 Task: Look for space in Blansko, Czech Republic from 3rd August, 2023 to 7th August, 2023 for 2 adults in price range Rs.4000 to Rs.9000. Place can be private room with 1  bedroom having 1 bed and 1 bathroom. Property type can be house, flat, guest house, hotel. Booking option can be shelf check-in. Required host language is English.
Action: Mouse moved to (386, 74)
Screenshot: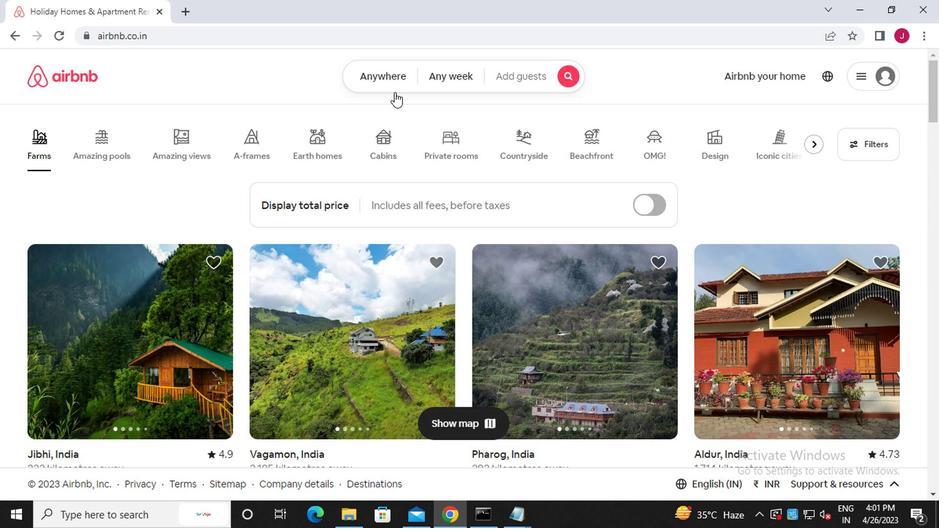 
Action: Mouse pressed left at (386, 74)
Screenshot: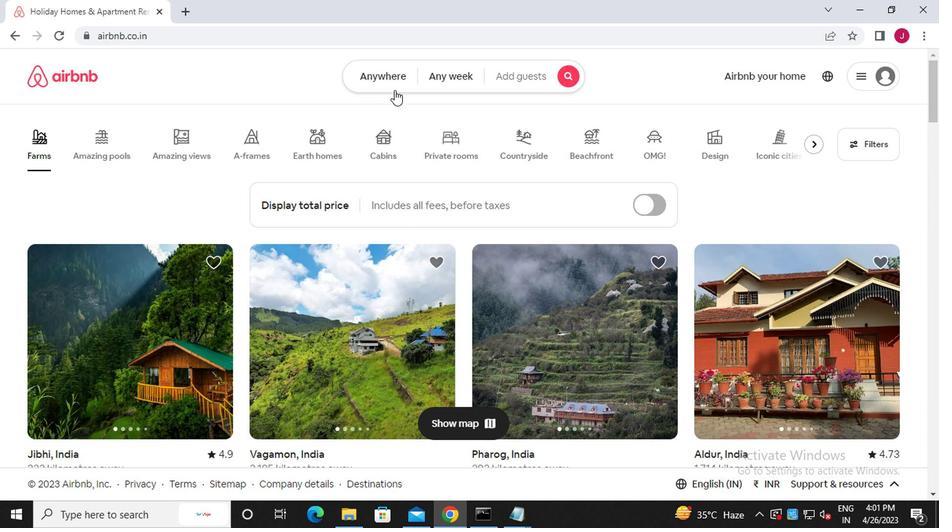 
Action: Mouse moved to (229, 135)
Screenshot: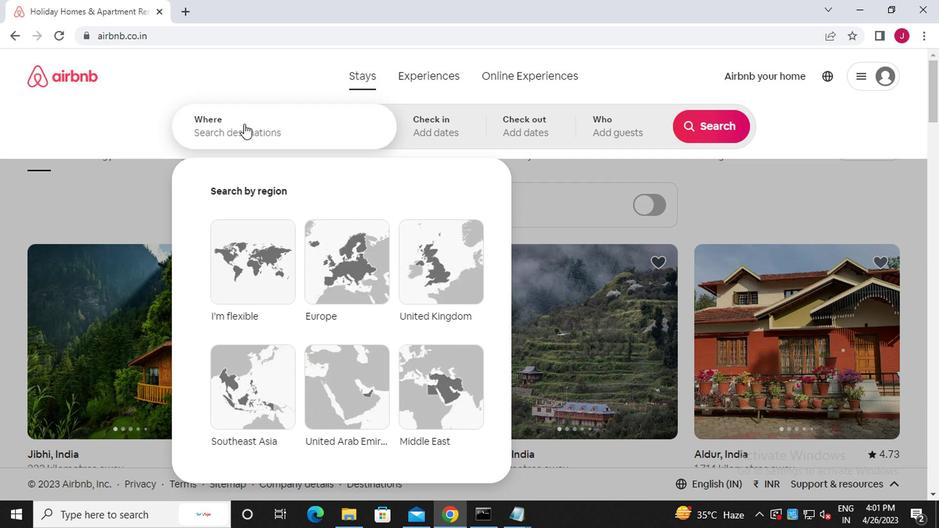 
Action: Mouse pressed left at (229, 135)
Screenshot: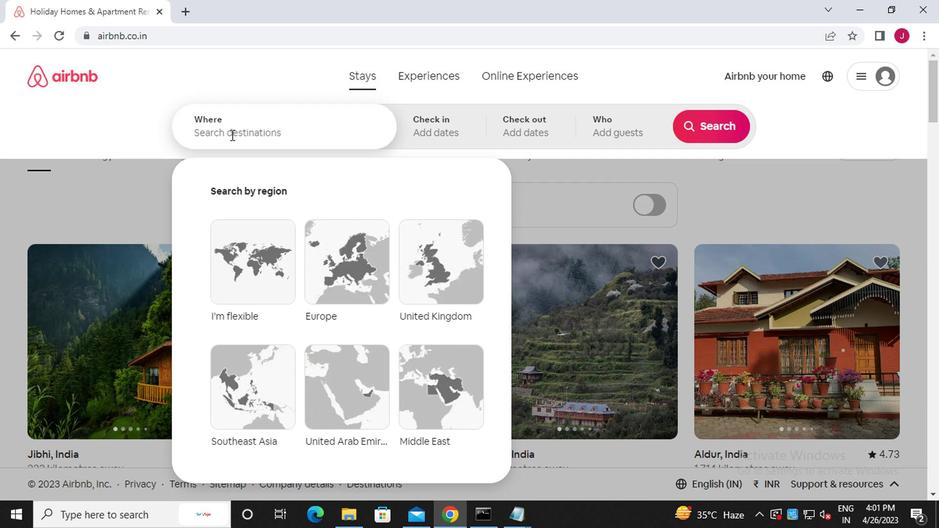 
Action: Mouse moved to (233, 135)
Screenshot: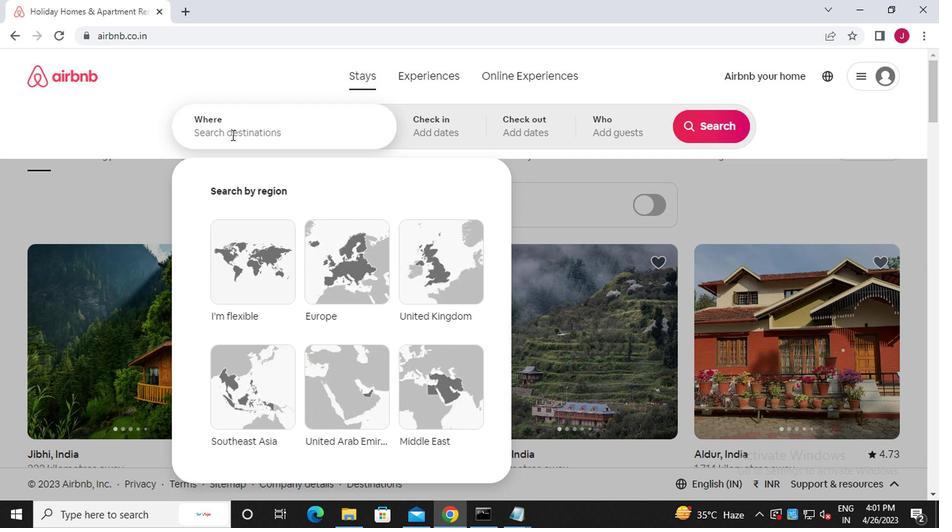 
Action: Key pressed b<Key.caps_lock>lansko,<Key.caps_lock>c<Key.caps_lock>zr<Key.backspace>ech<Key.space><Key.caps_lock>r<Key.caps_lock>epubliv<Key.backspace>c
Screenshot: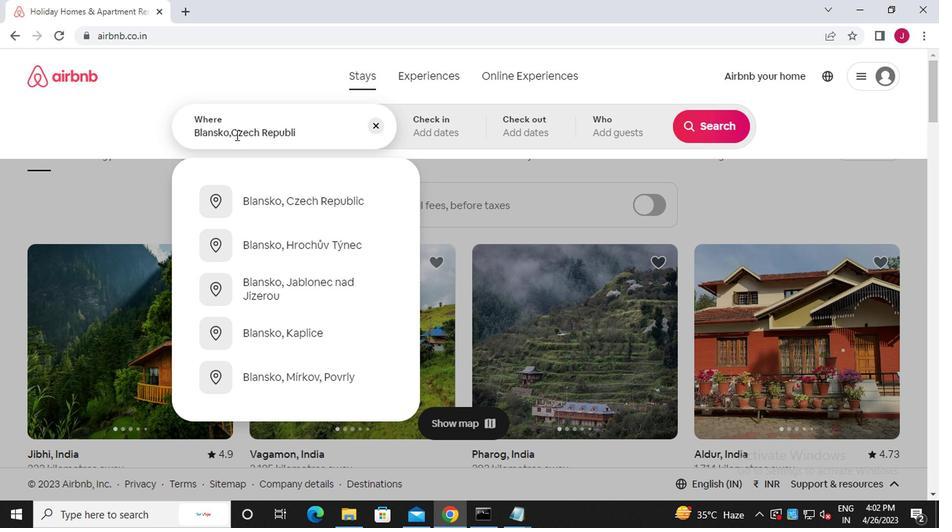 
Action: Mouse moved to (314, 200)
Screenshot: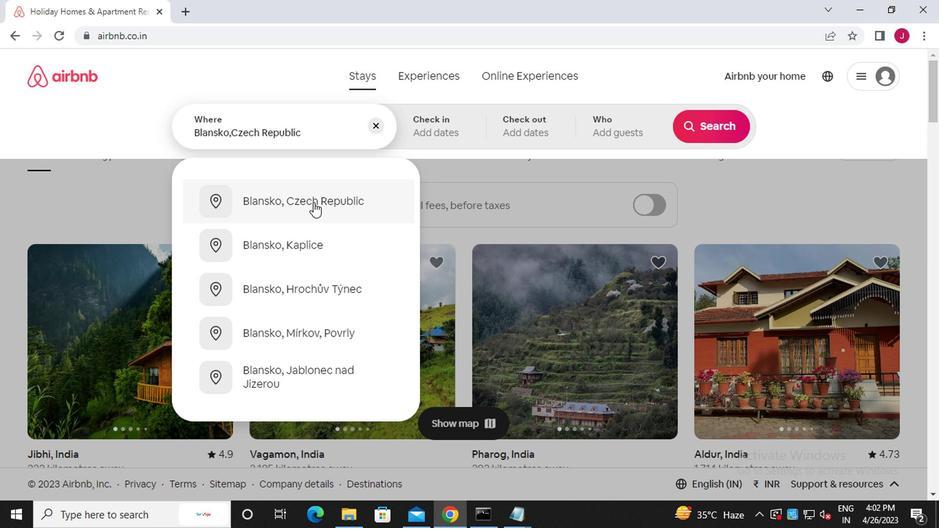
Action: Mouse pressed left at (314, 200)
Screenshot: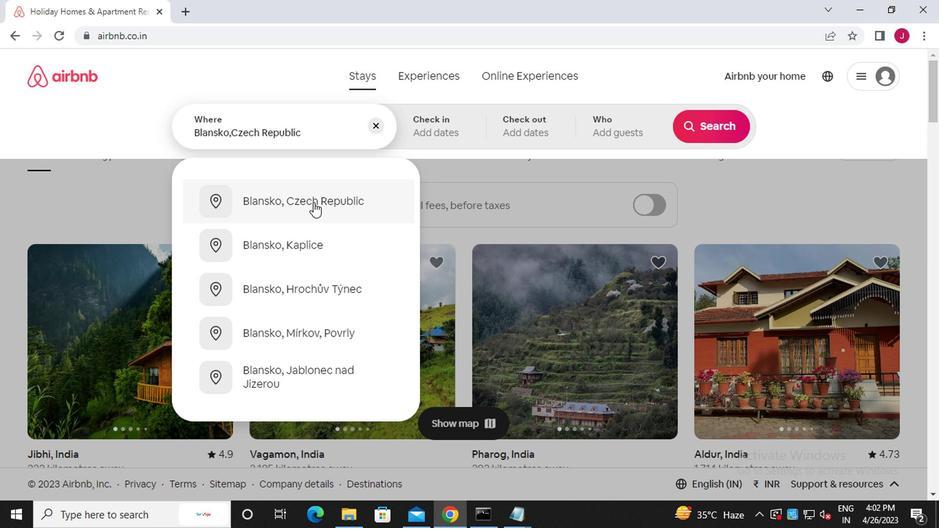 
Action: Mouse moved to (693, 235)
Screenshot: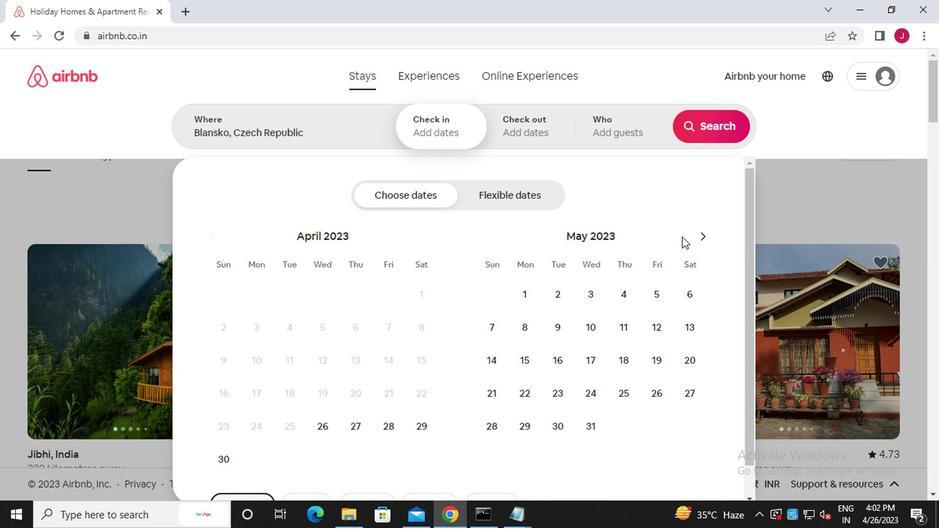 
Action: Mouse pressed left at (693, 235)
Screenshot: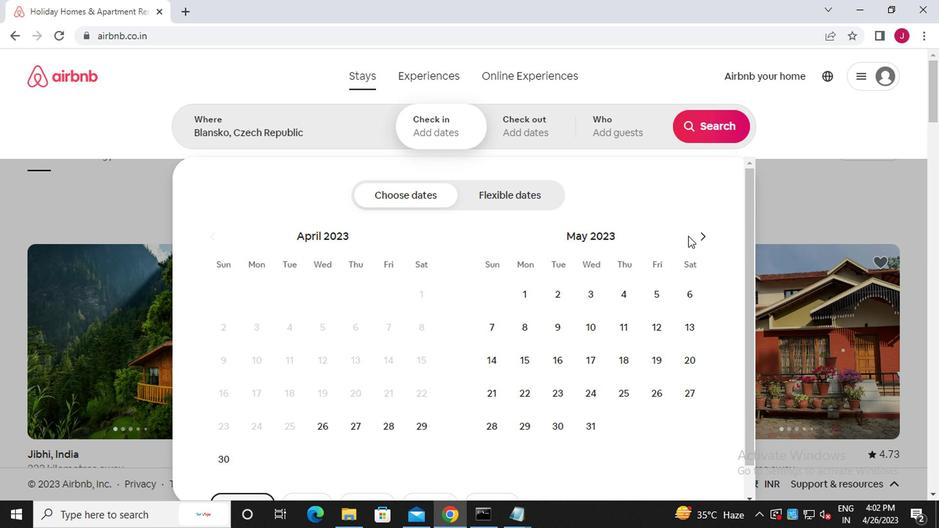 
Action: Mouse moved to (694, 235)
Screenshot: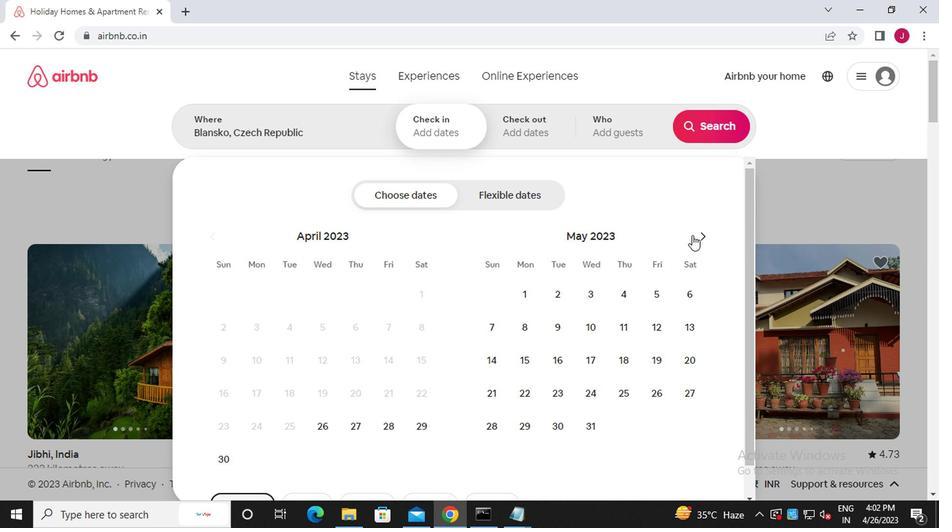 
Action: Mouse pressed left at (694, 235)
Screenshot: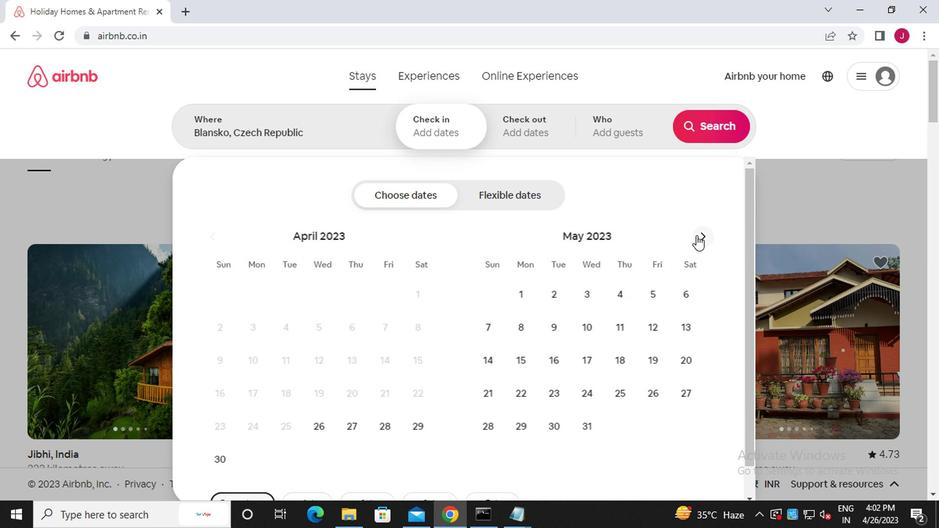 
Action: Mouse pressed left at (694, 235)
Screenshot: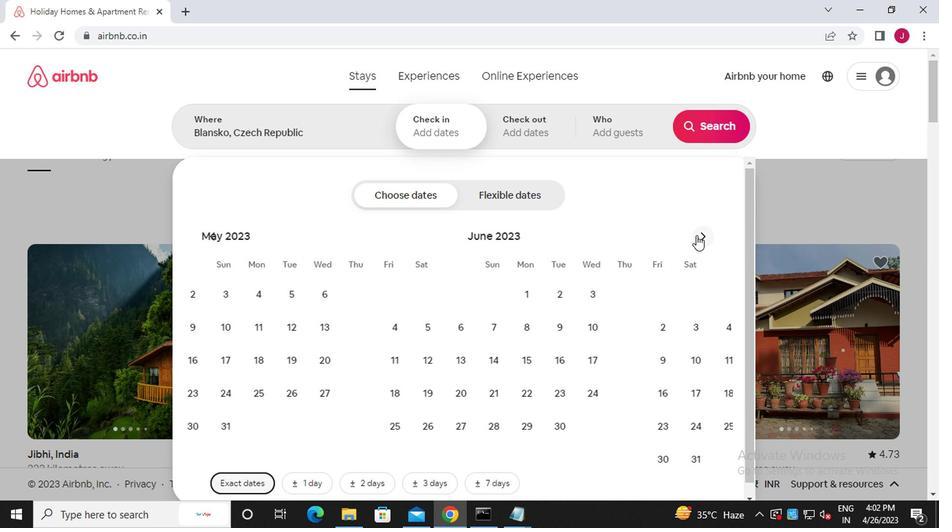 
Action: Mouse moved to (630, 290)
Screenshot: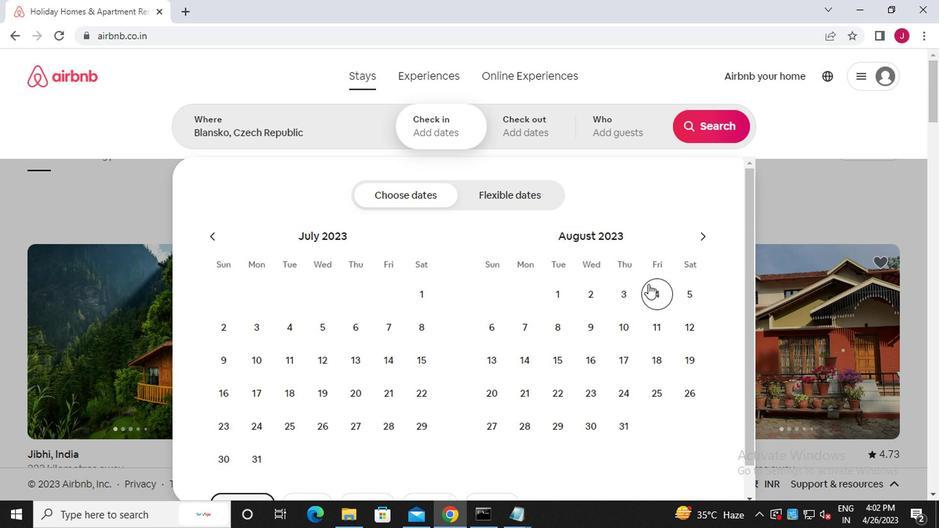 
Action: Mouse pressed left at (630, 290)
Screenshot: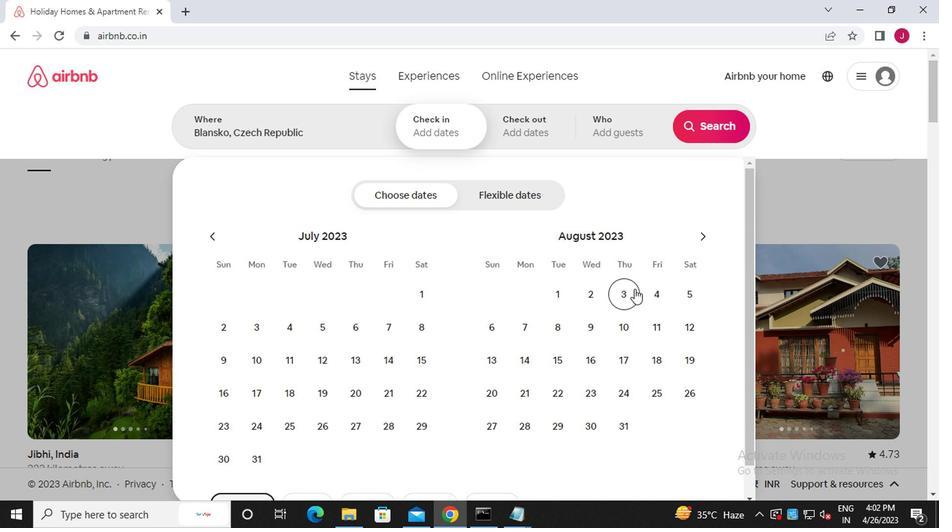 
Action: Mouse moved to (534, 328)
Screenshot: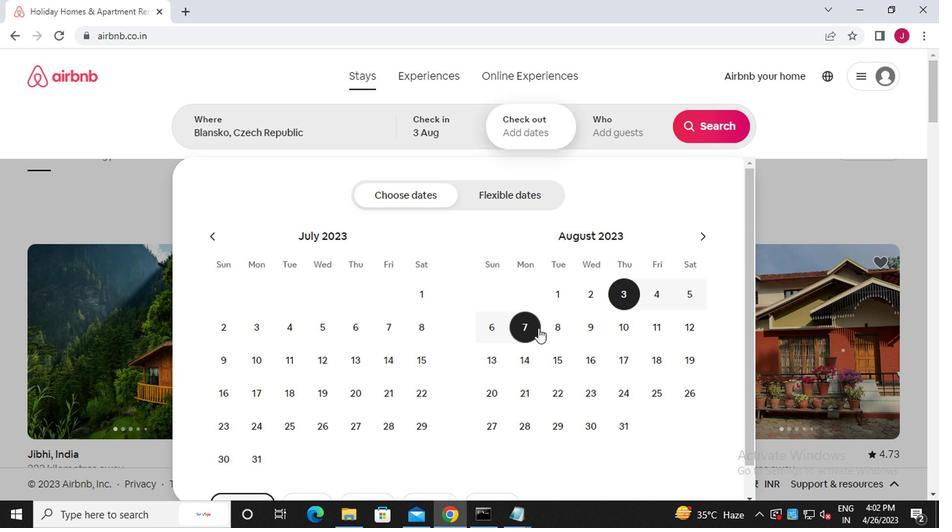 
Action: Mouse pressed left at (534, 328)
Screenshot: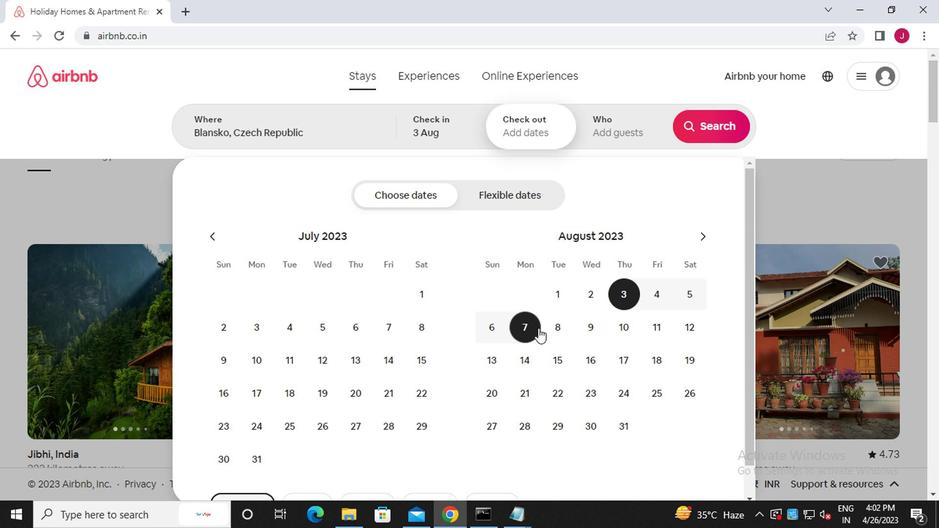 
Action: Mouse moved to (625, 123)
Screenshot: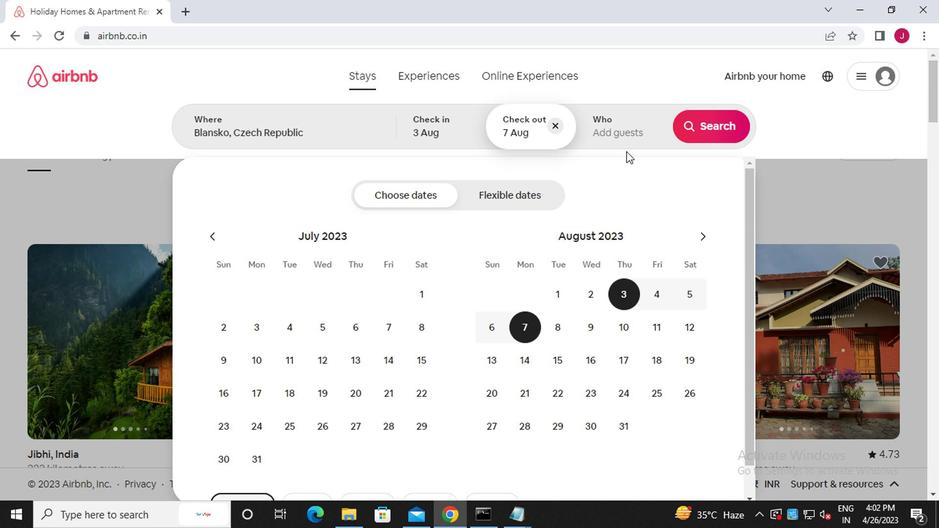 
Action: Mouse pressed left at (625, 123)
Screenshot: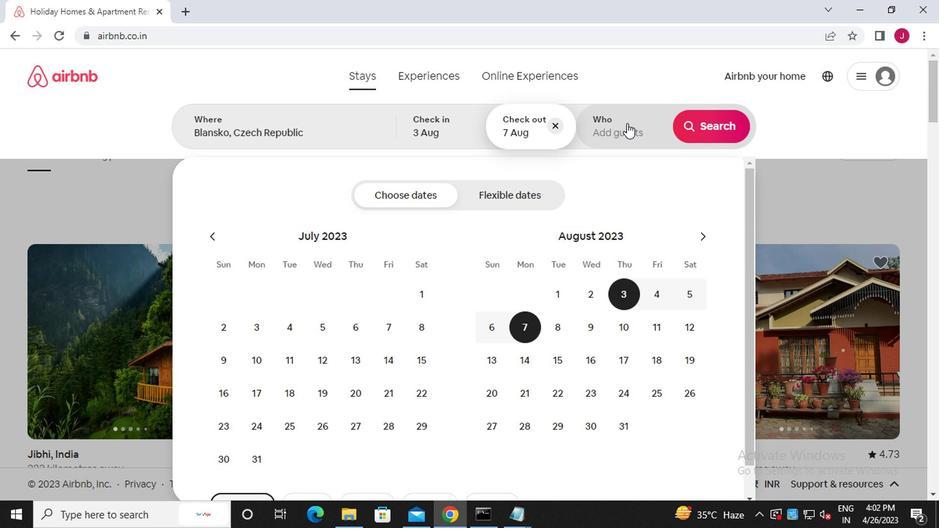 
Action: Mouse moved to (710, 200)
Screenshot: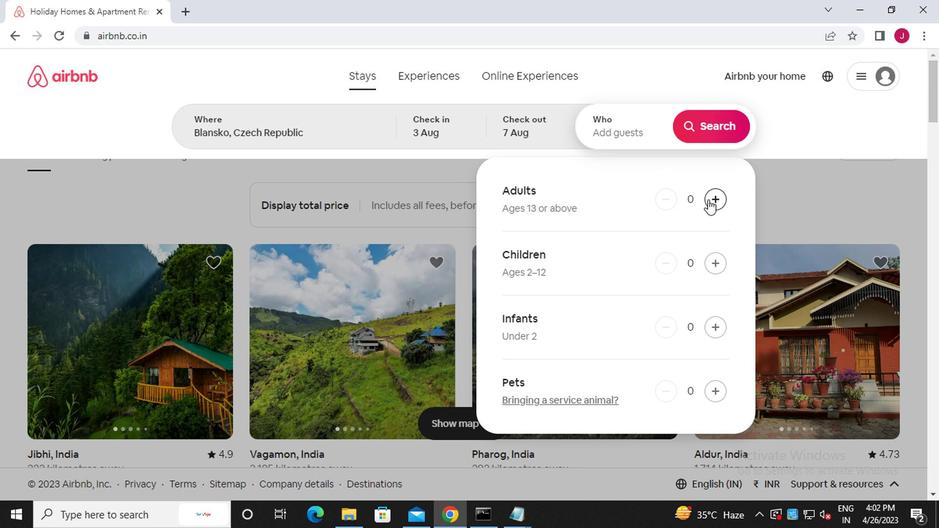 
Action: Mouse pressed left at (710, 200)
Screenshot: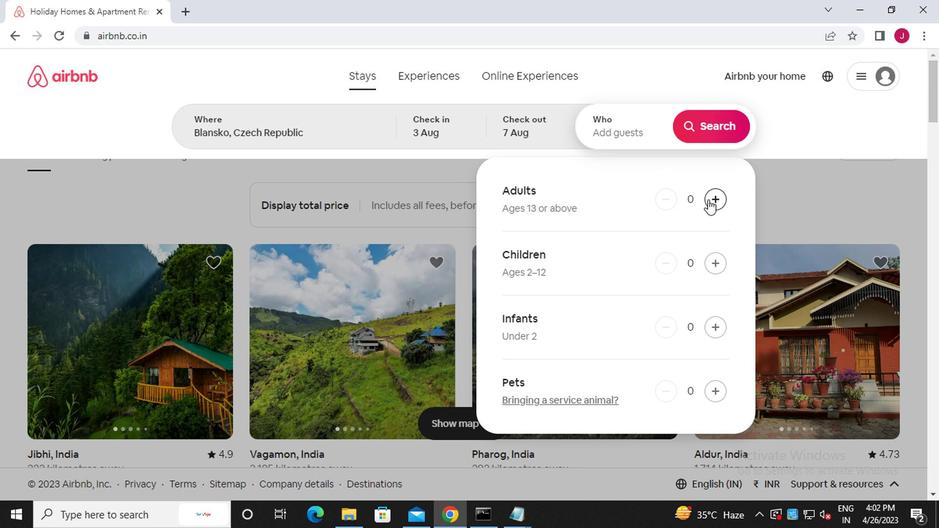 
Action: Mouse pressed left at (710, 200)
Screenshot: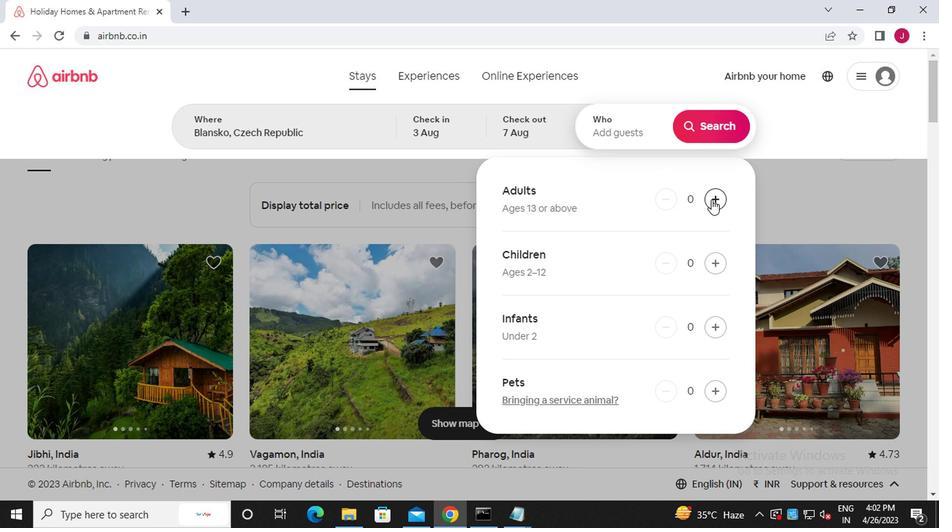 
Action: Mouse moved to (715, 130)
Screenshot: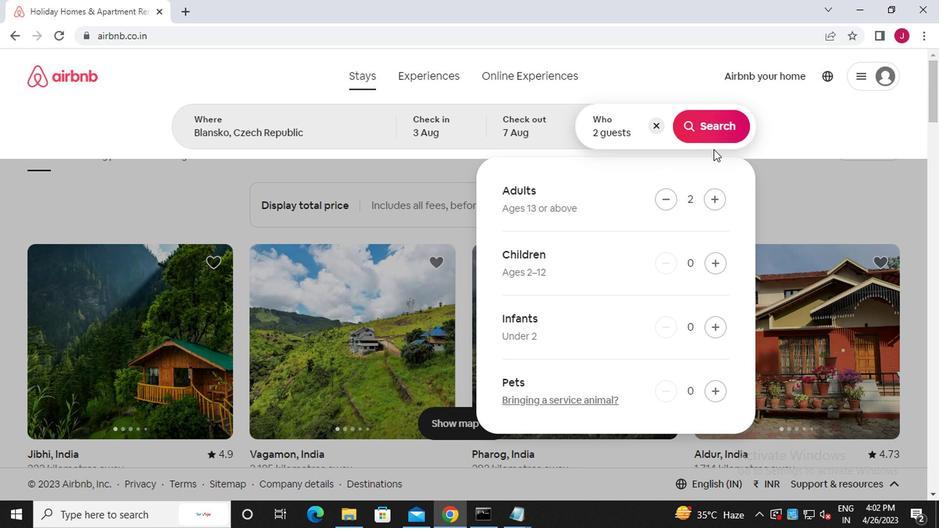 
Action: Mouse pressed left at (715, 130)
Screenshot: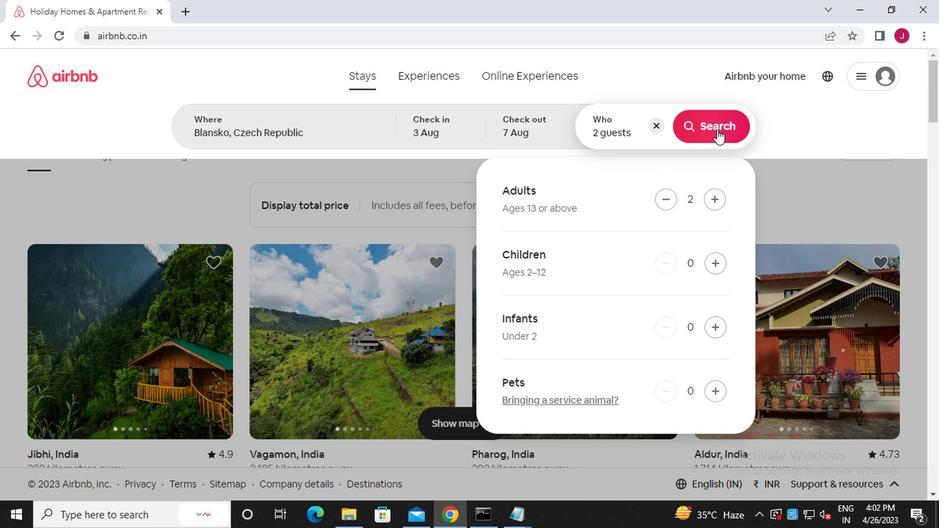 
Action: Mouse moved to (873, 129)
Screenshot: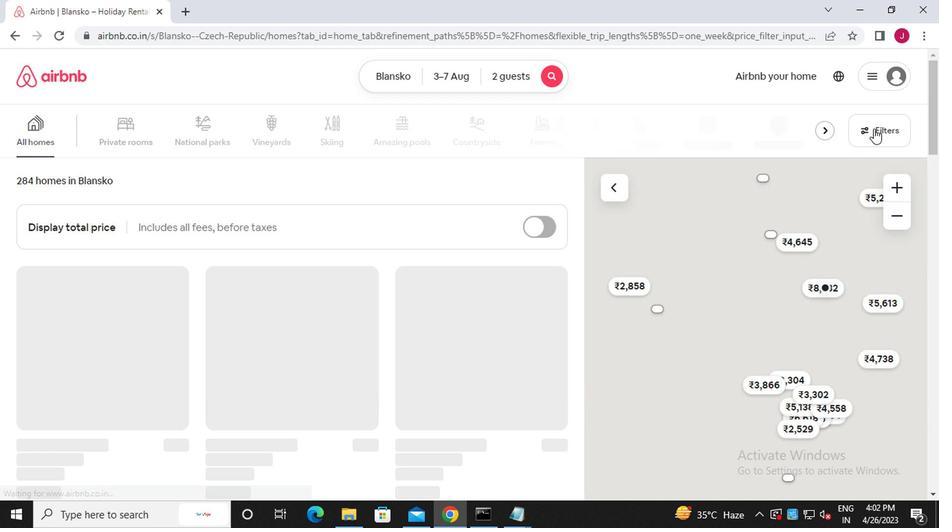 
Action: Mouse pressed left at (873, 129)
Screenshot: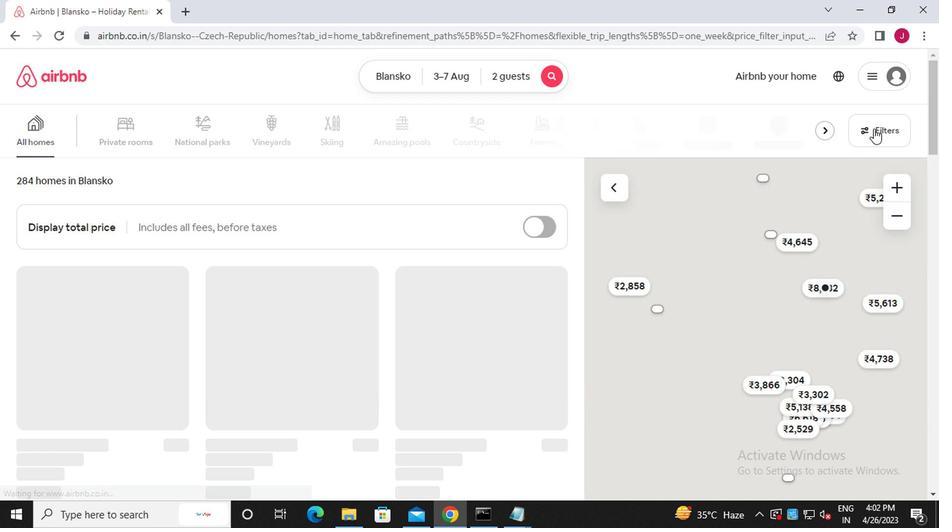 
Action: Mouse moved to (298, 304)
Screenshot: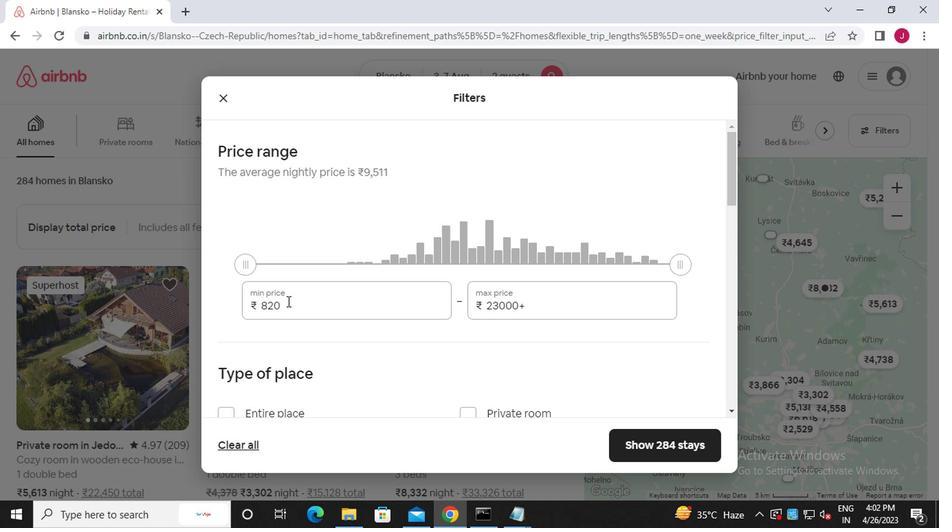 
Action: Mouse pressed left at (298, 304)
Screenshot: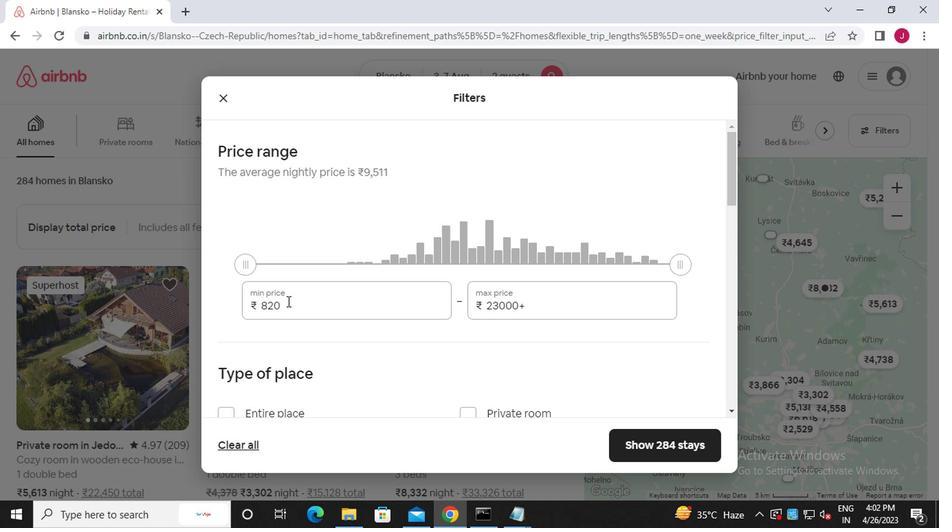 
Action: Mouse moved to (299, 304)
Screenshot: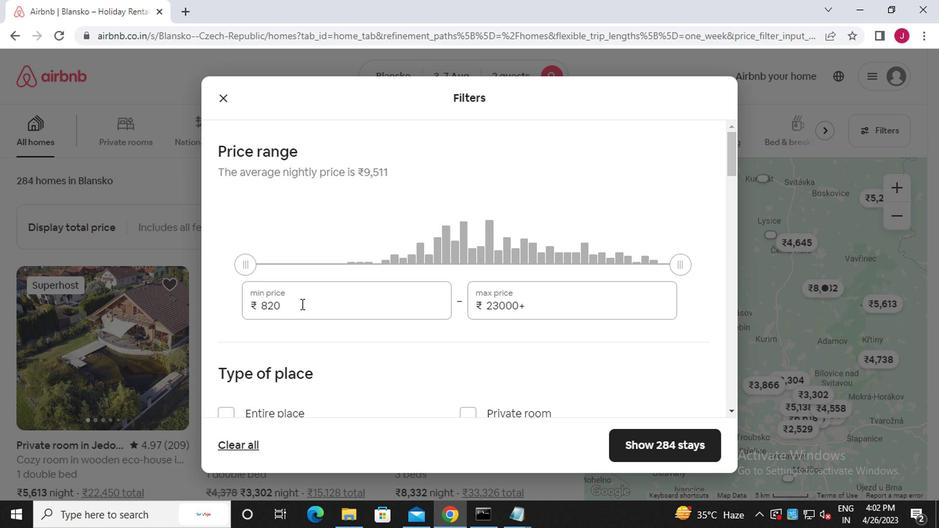 
Action: Key pressed <Key.backspace><Key.backspace><Key.backspace><<100>><<96>><<96>><<96>>
Screenshot: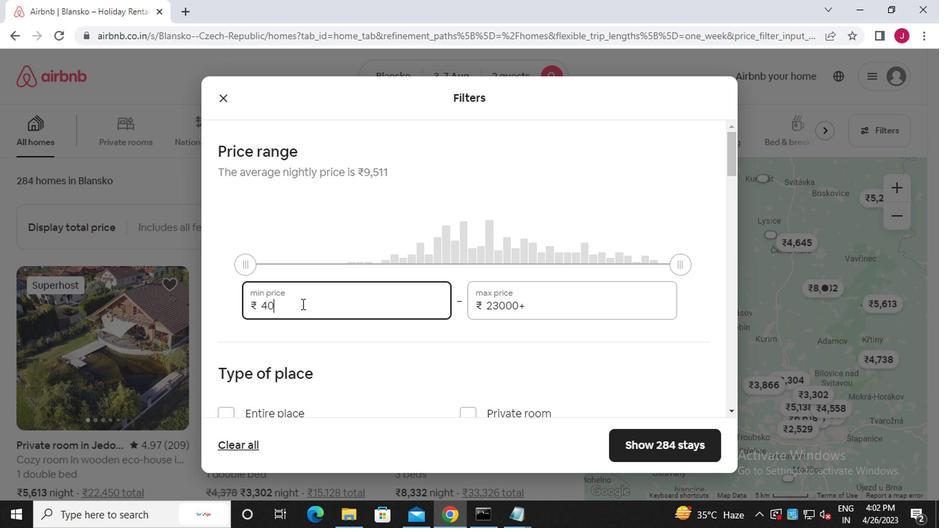 
Action: Mouse moved to (557, 298)
Screenshot: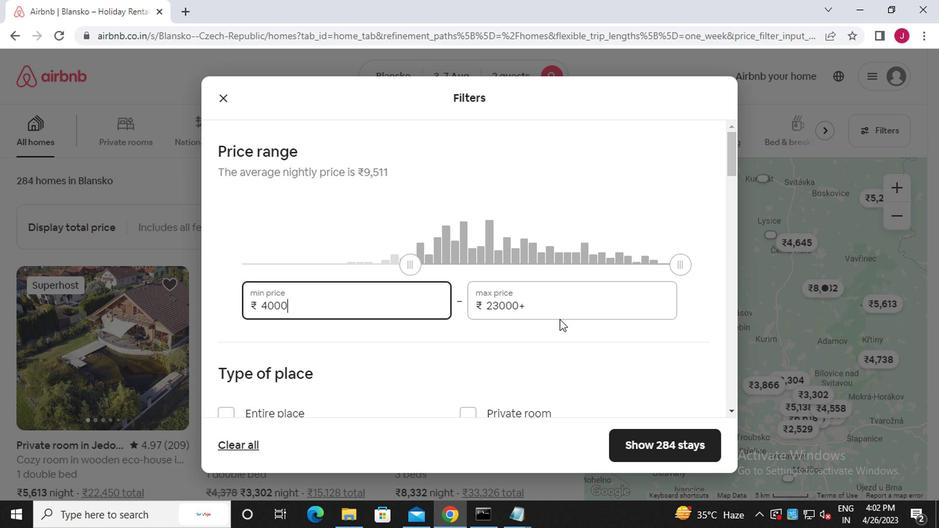 
Action: Mouse pressed left at (557, 298)
Screenshot: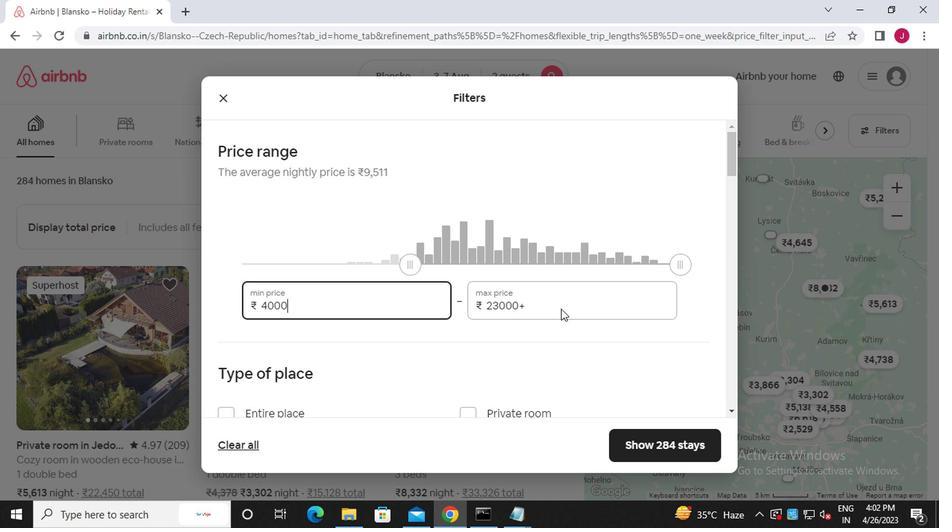 
Action: Mouse moved to (556, 298)
Screenshot: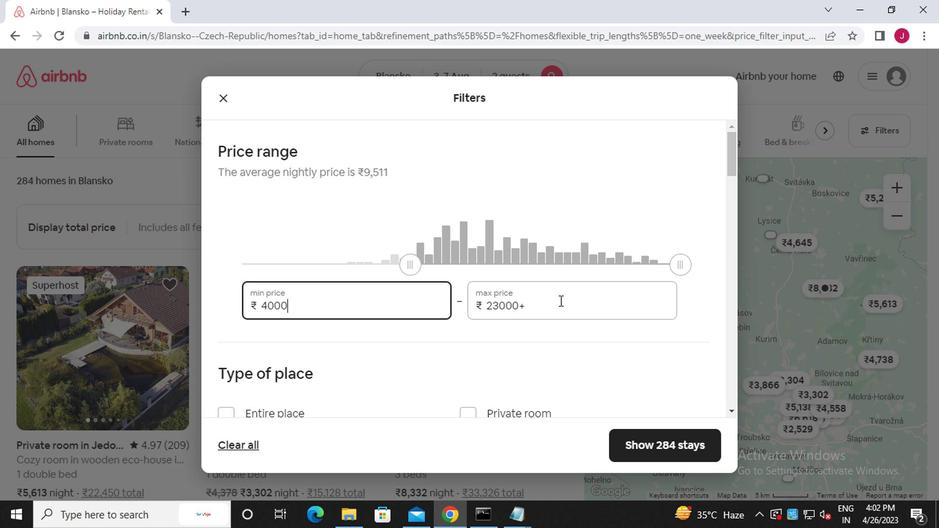 
Action: Key pressed <Key.backspace><Key.backspace><Key.backspace><Key.backspace><Key.backspace><Key.backspace><Key.backspace><Key.backspace><Key.backspace><Key.backspace><Key.backspace><Key.backspace><<105>><<96>><<96>><<96>>
Screenshot: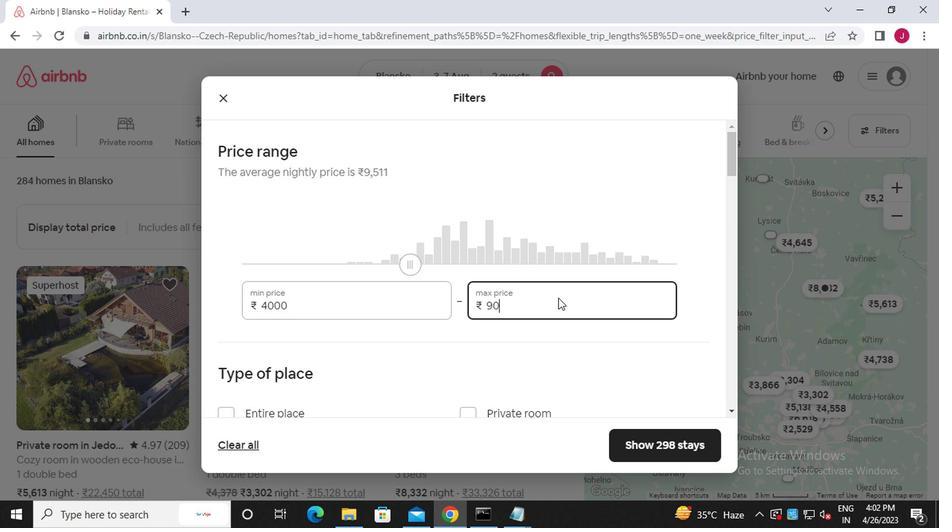 
Action: Mouse scrolled (556, 297) with delta (0, 0)
Screenshot: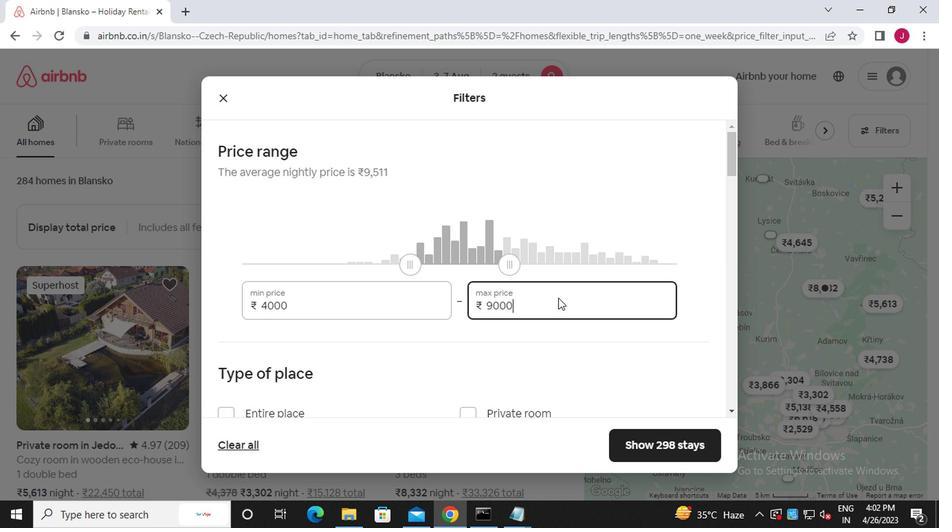 
Action: Mouse scrolled (556, 297) with delta (0, 0)
Screenshot: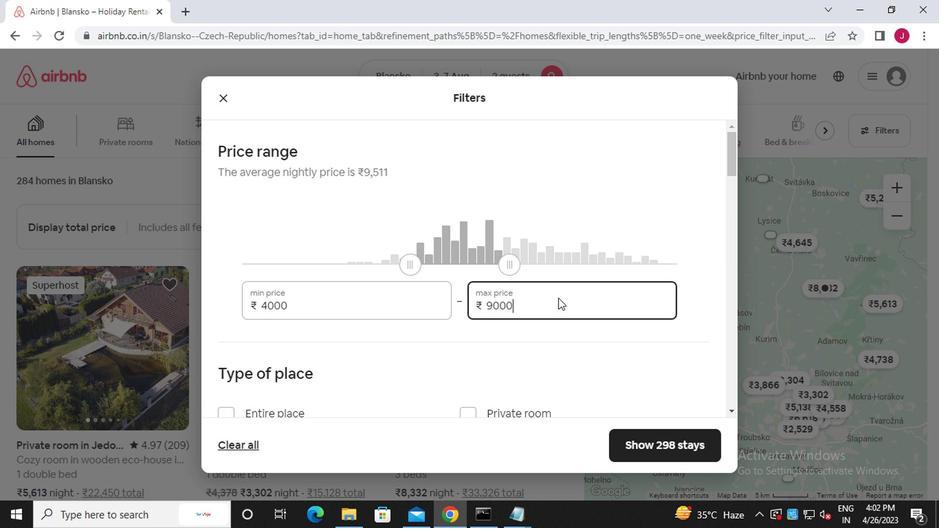 
Action: Mouse moved to (556, 301)
Screenshot: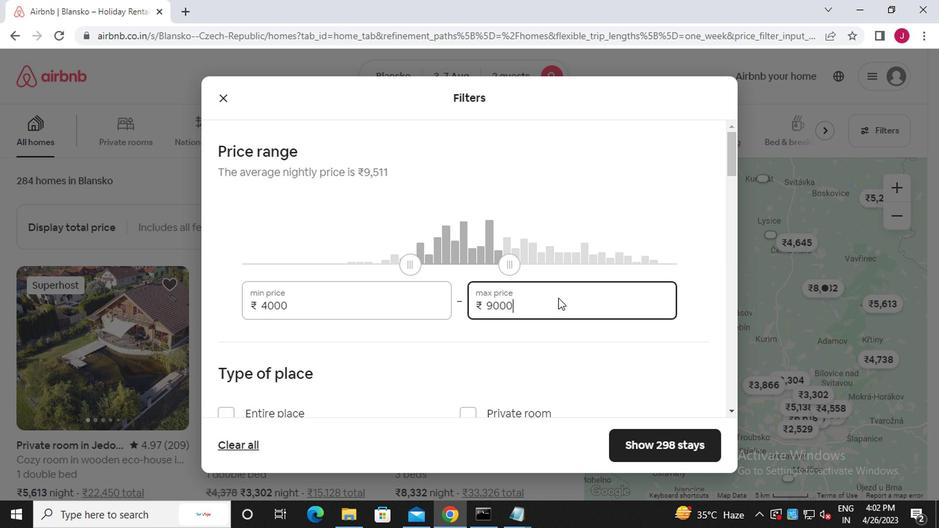 
Action: Mouse scrolled (556, 300) with delta (0, 0)
Screenshot: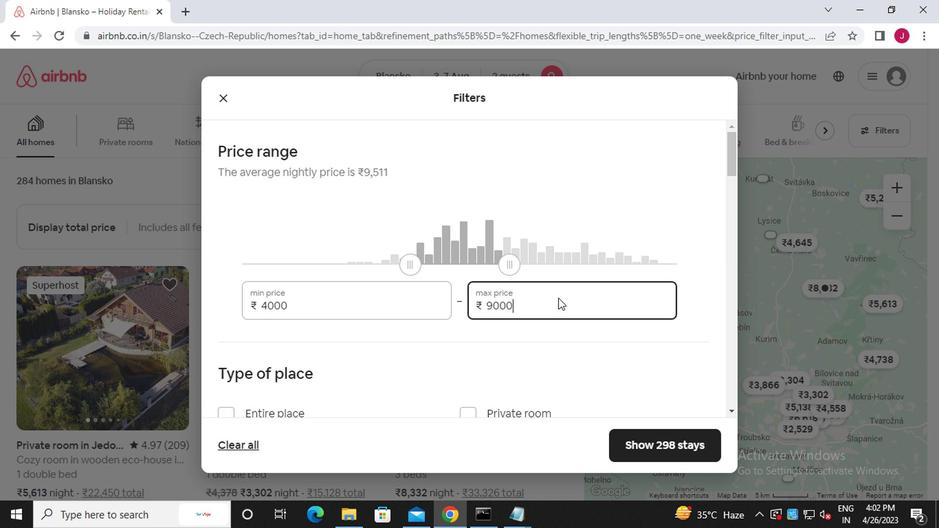 
Action: Mouse scrolled (556, 300) with delta (0, 0)
Screenshot: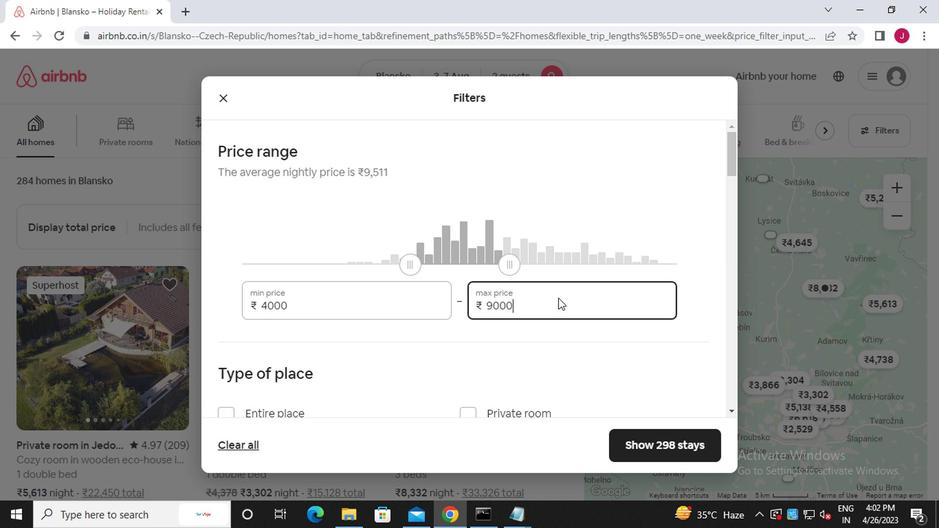 
Action: Mouse moved to (477, 144)
Screenshot: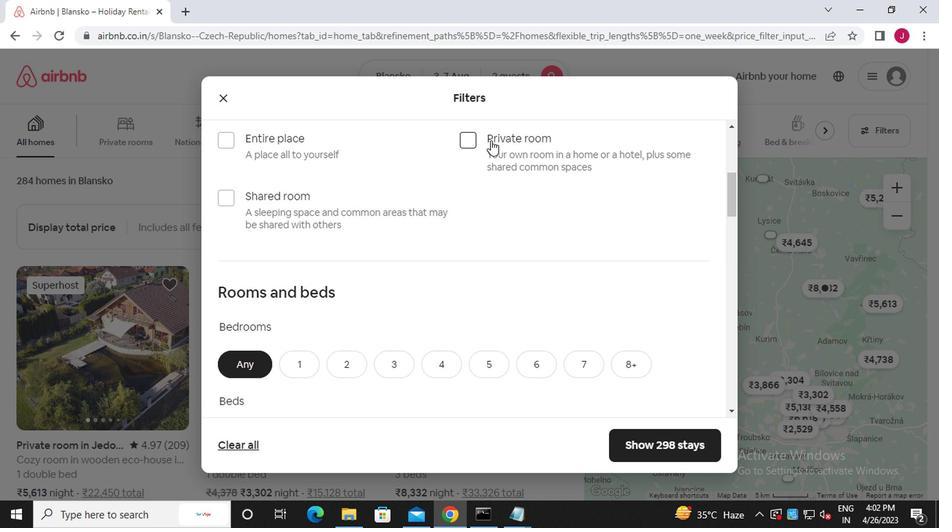 
Action: Mouse pressed left at (477, 144)
Screenshot: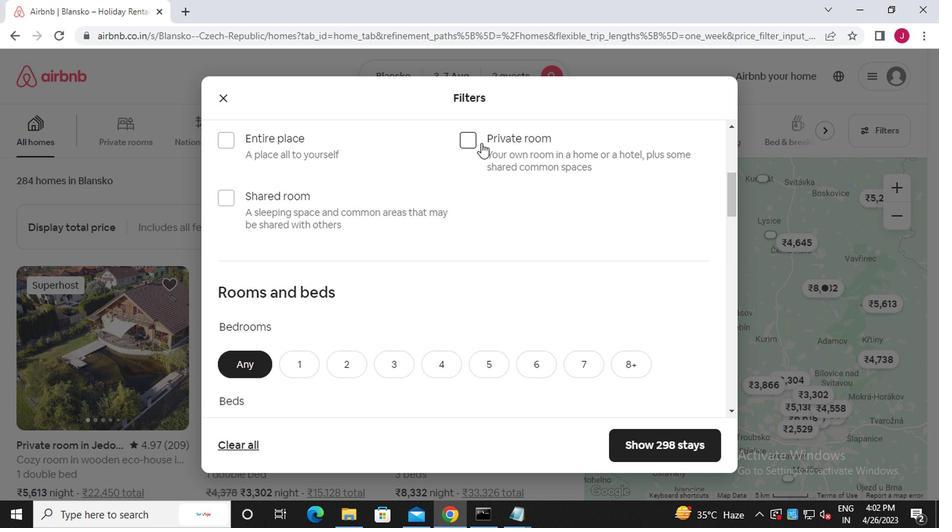 
Action: Mouse moved to (381, 218)
Screenshot: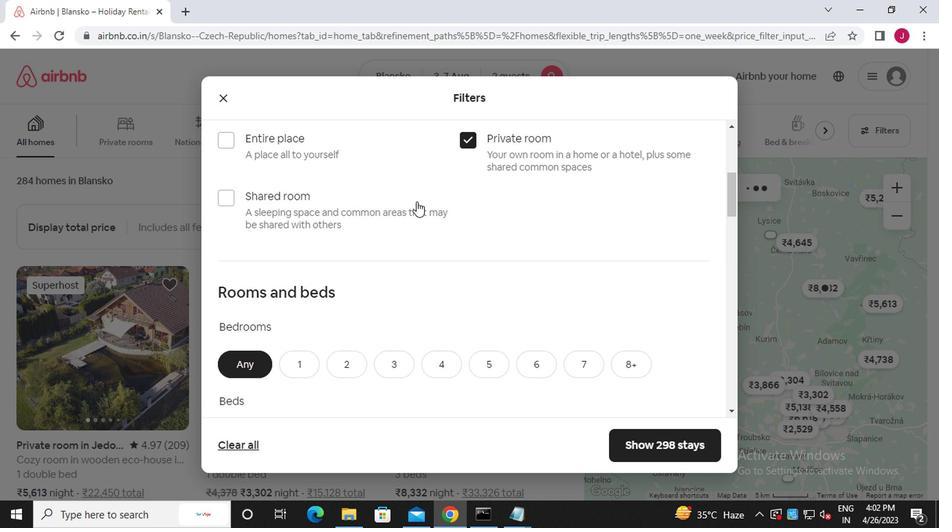 
Action: Mouse scrolled (381, 218) with delta (0, 0)
Screenshot: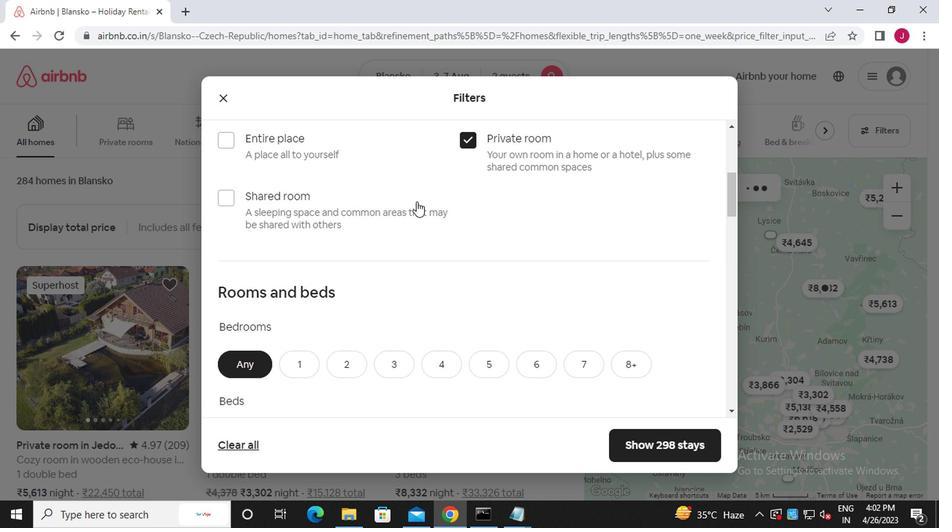 
Action: Mouse moved to (378, 222)
Screenshot: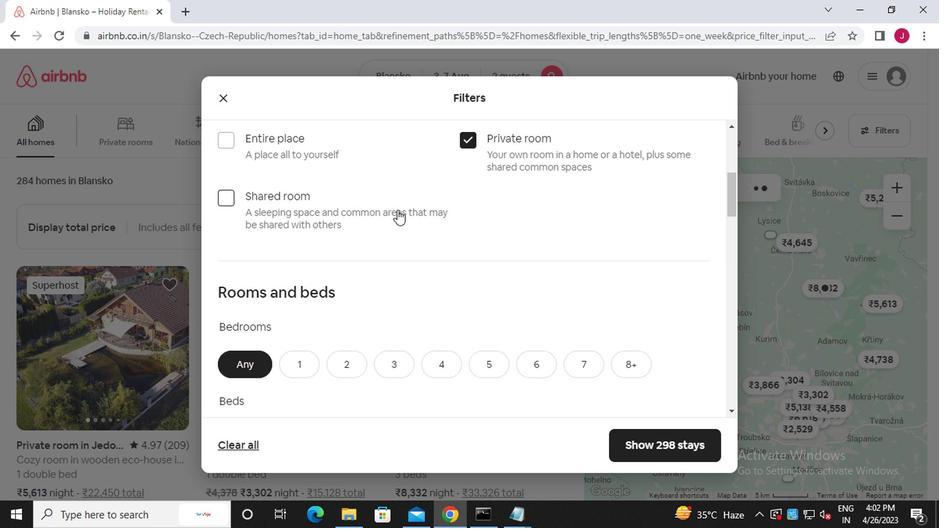 
Action: Mouse scrolled (378, 222) with delta (0, 0)
Screenshot: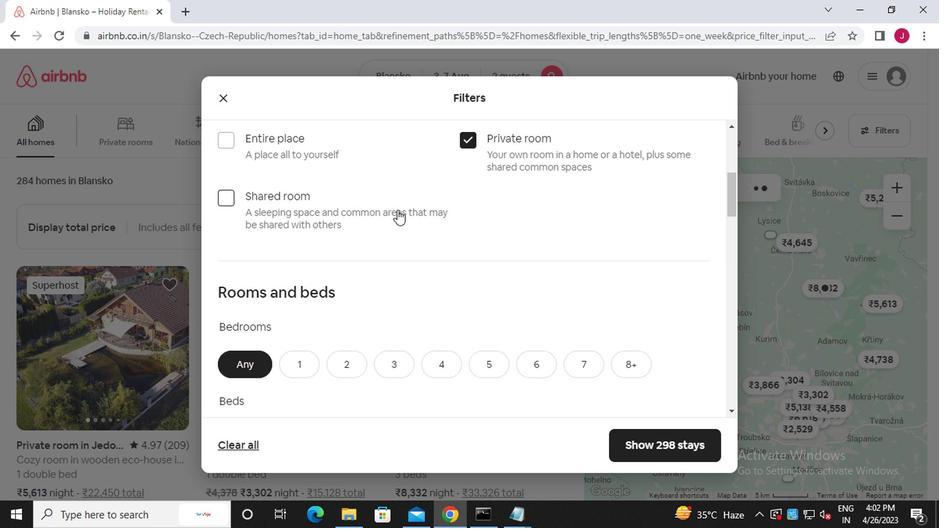 
Action: Mouse moved to (376, 225)
Screenshot: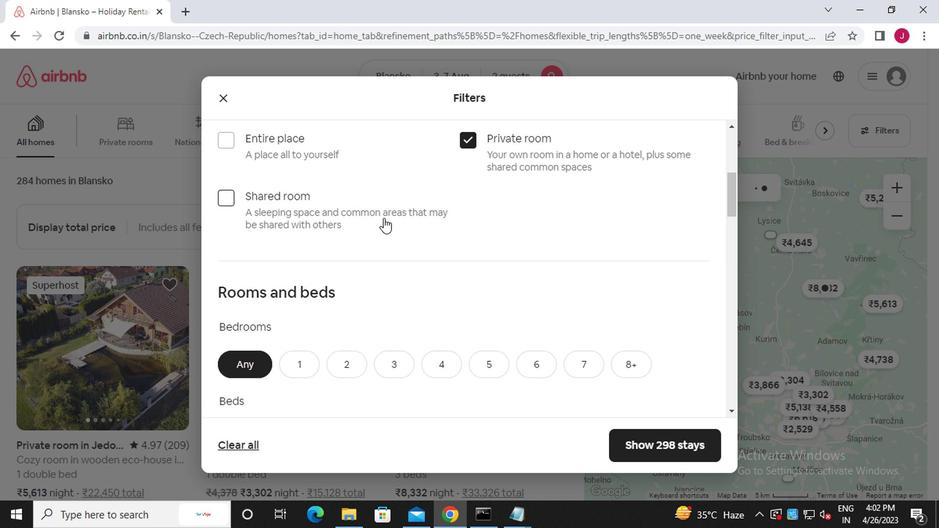 
Action: Mouse scrolled (376, 225) with delta (0, 0)
Screenshot: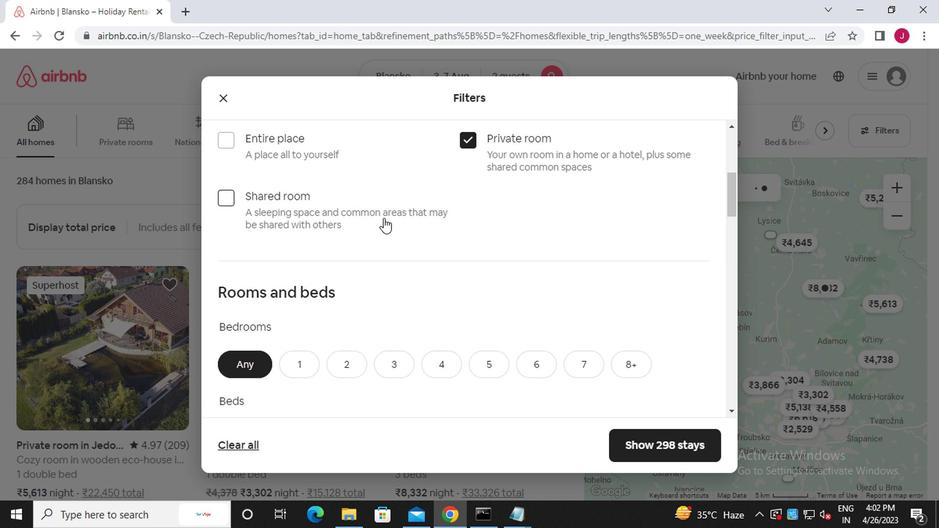 
Action: Mouse moved to (373, 228)
Screenshot: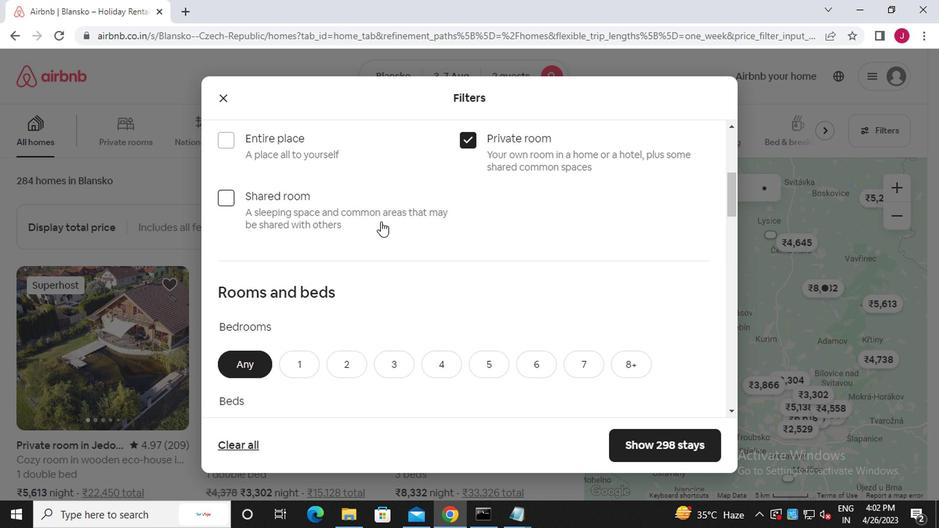 
Action: Mouse scrolled (373, 228) with delta (0, 0)
Screenshot: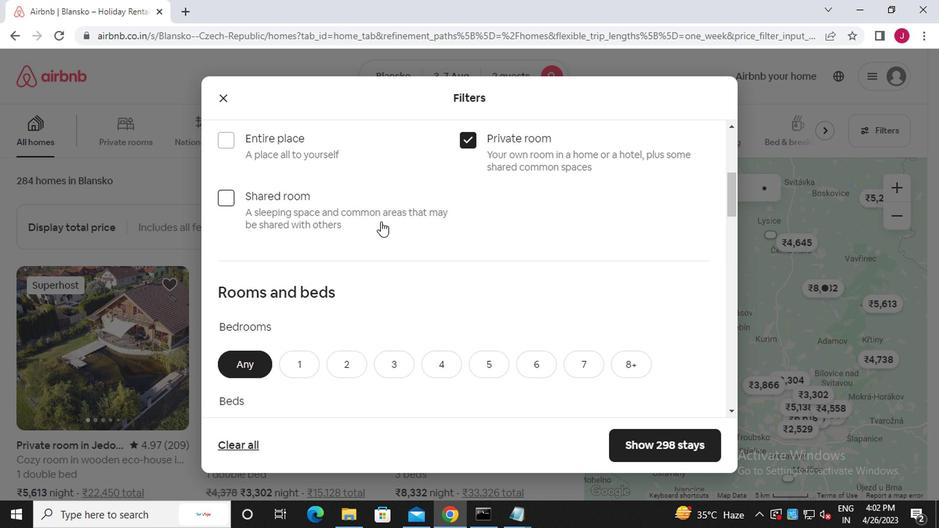 
Action: Mouse moved to (323, 156)
Screenshot: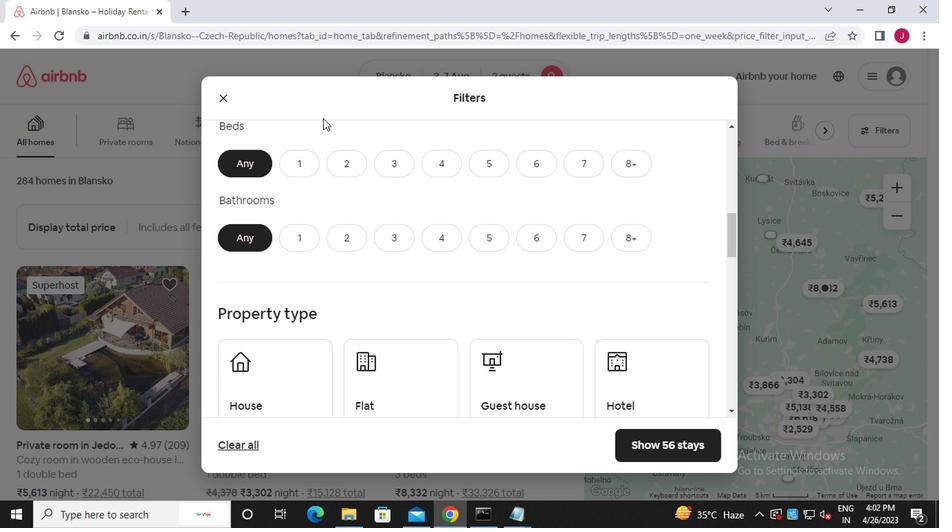 
Action: Mouse scrolled (323, 157) with delta (0, 0)
Screenshot: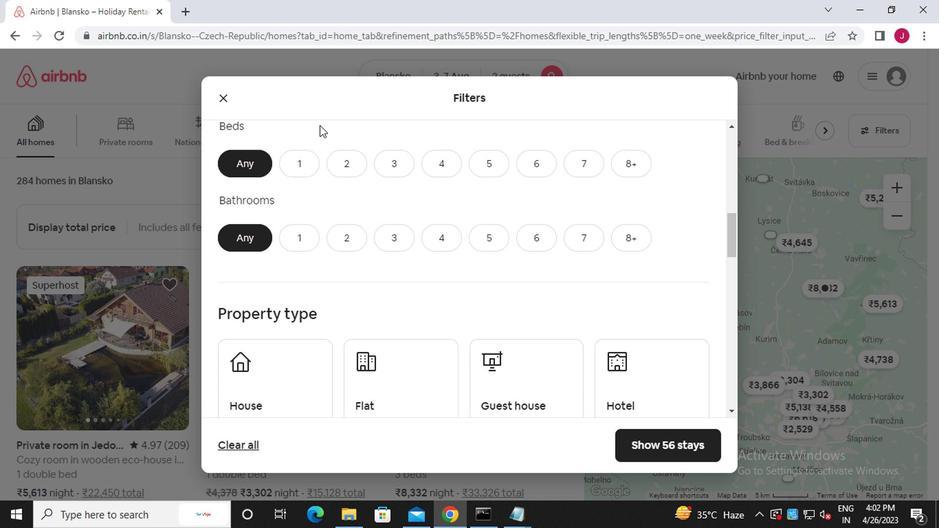 
Action: Mouse moved to (303, 164)
Screenshot: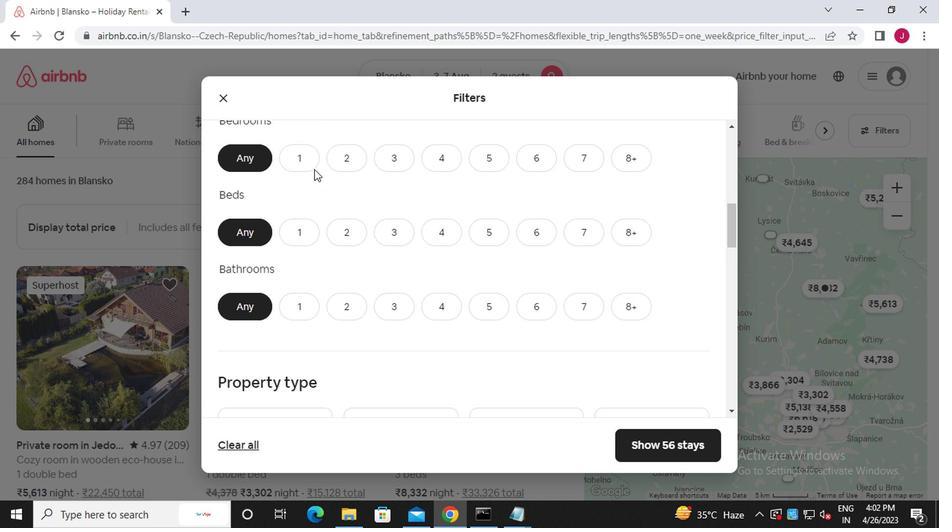 
Action: Mouse pressed left at (303, 164)
Screenshot: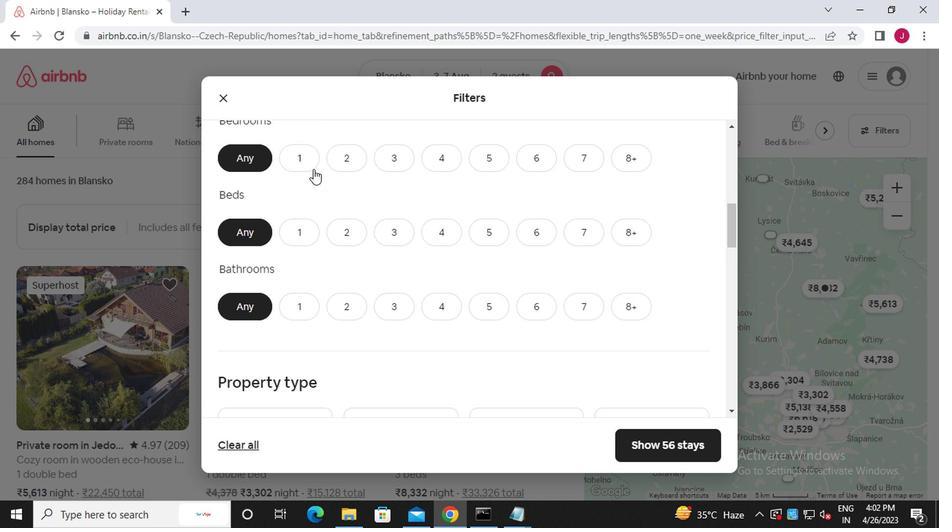 
Action: Mouse moved to (292, 229)
Screenshot: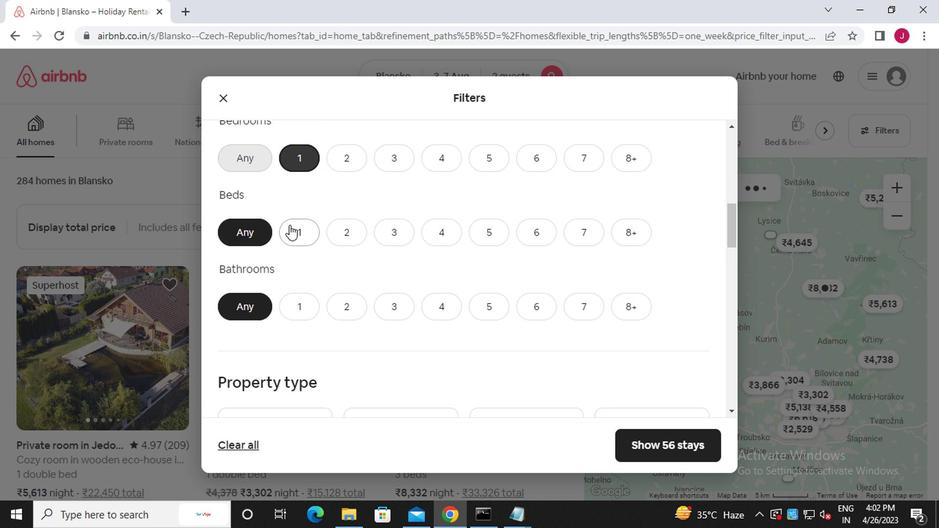 
Action: Mouse pressed left at (292, 229)
Screenshot: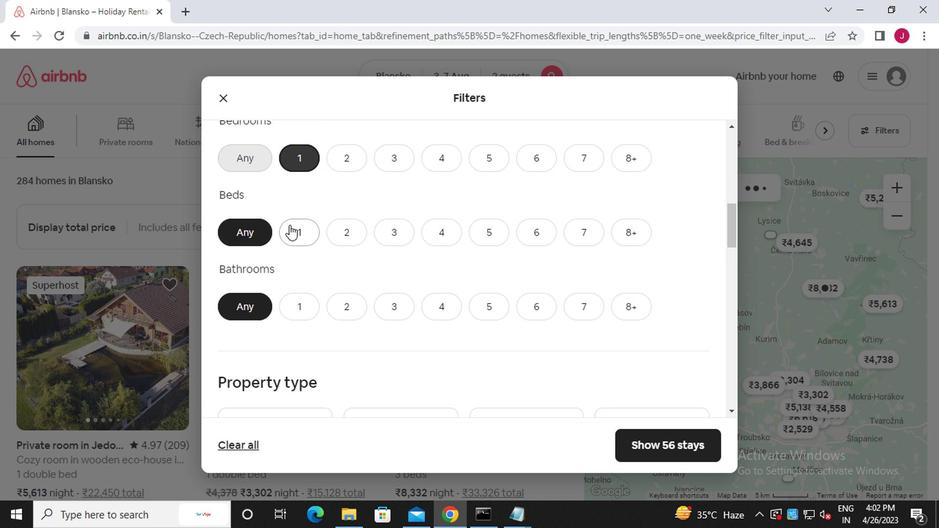 
Action: Mouse moved to (296, 310)
Screenshot: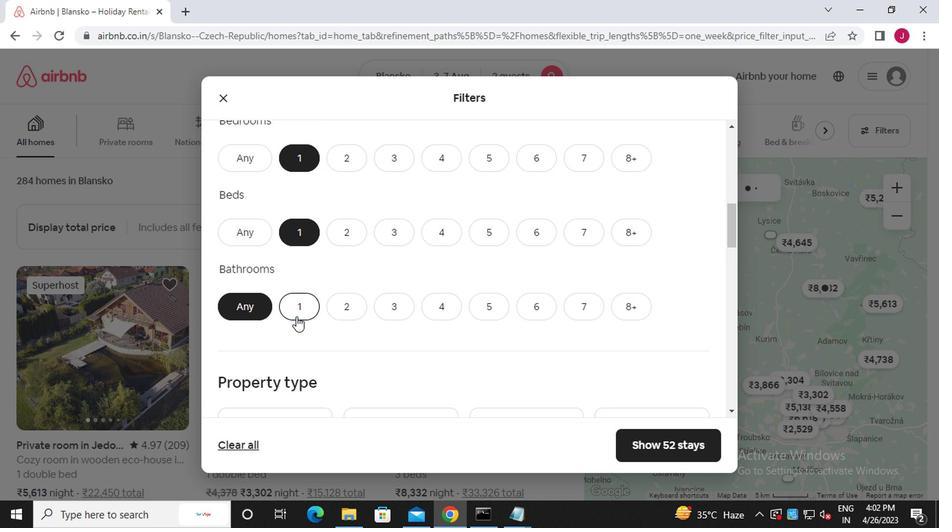 
Action: Mouse pressed left at (296, 310)
Screenshot: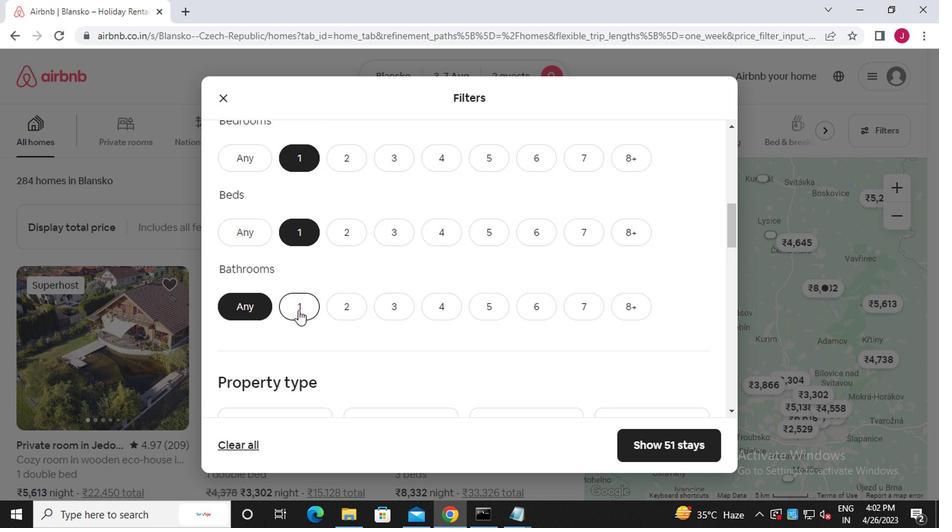 
Action: Mouse scrolled (296, 310) with delta (0, 0)
Screenshot: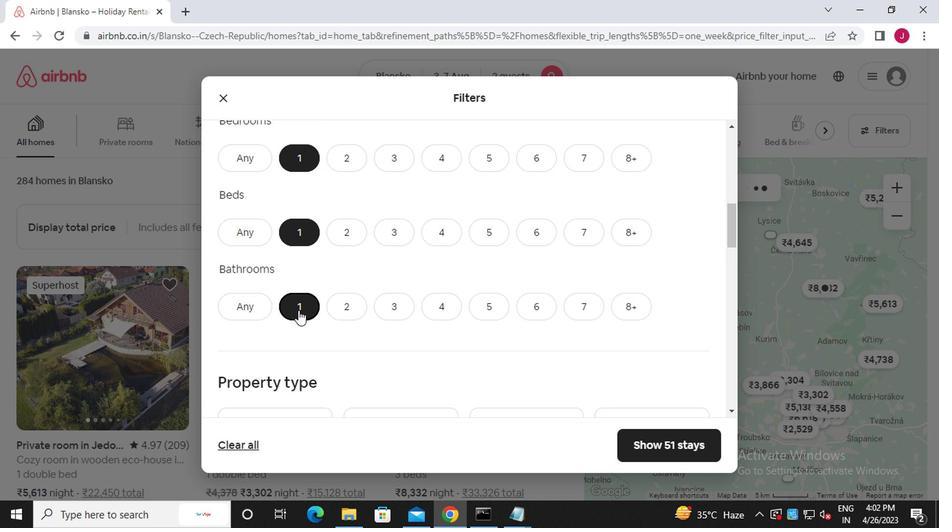 
Action: Mouse scrolled (296, 310) with delta (0, 0)
Screenshot: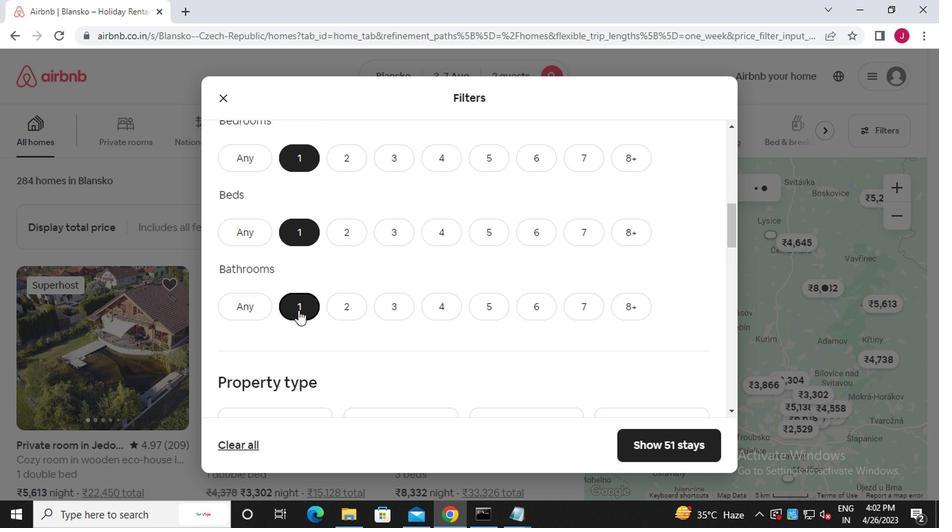 
Action: Mouse moved to (252, 304)
Screenshot: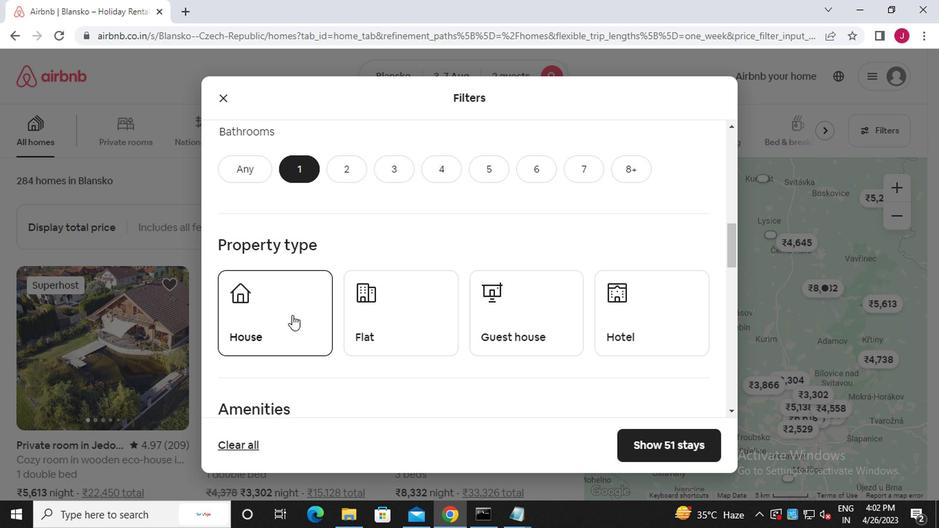 
Action: Mouse pressed left at (252, 304)
Screenshot: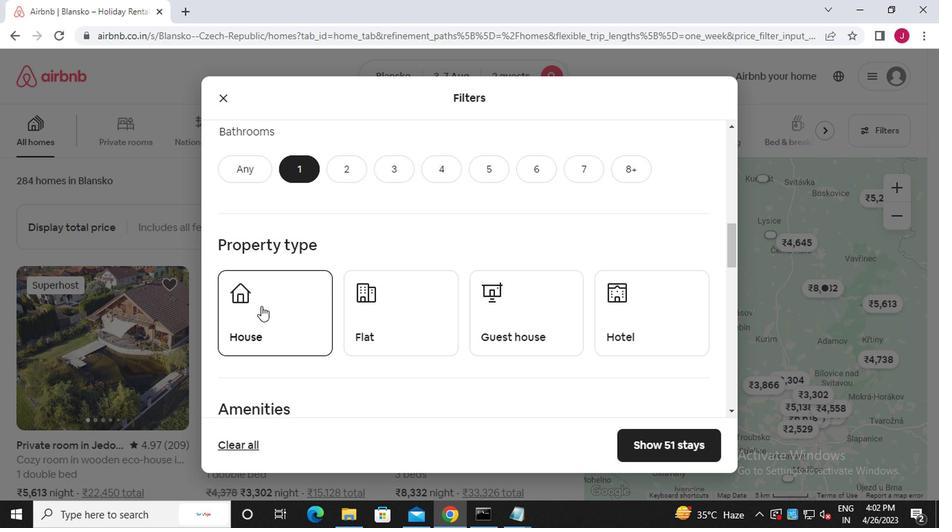 
Action: Mouse moved to (401, 312)
Screenshot: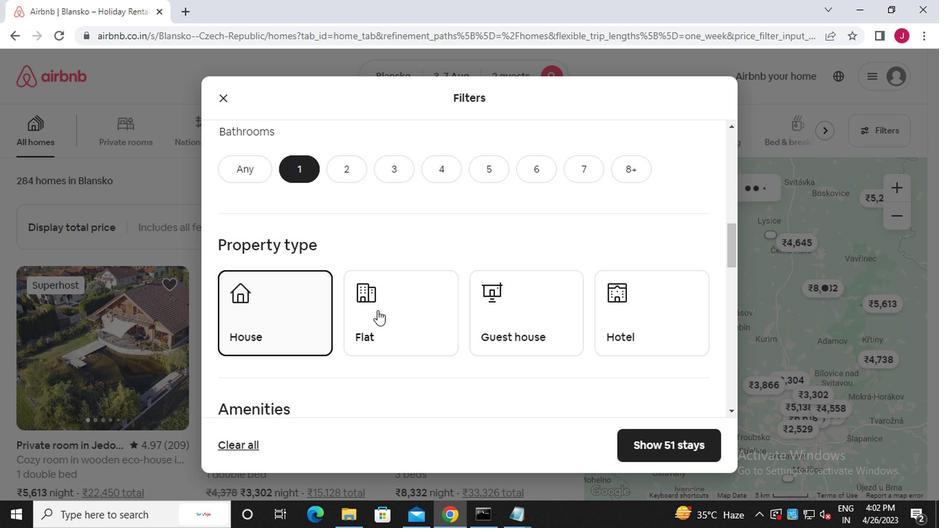 
Action: Mouse pressed left at (401, 312)
Screenshot: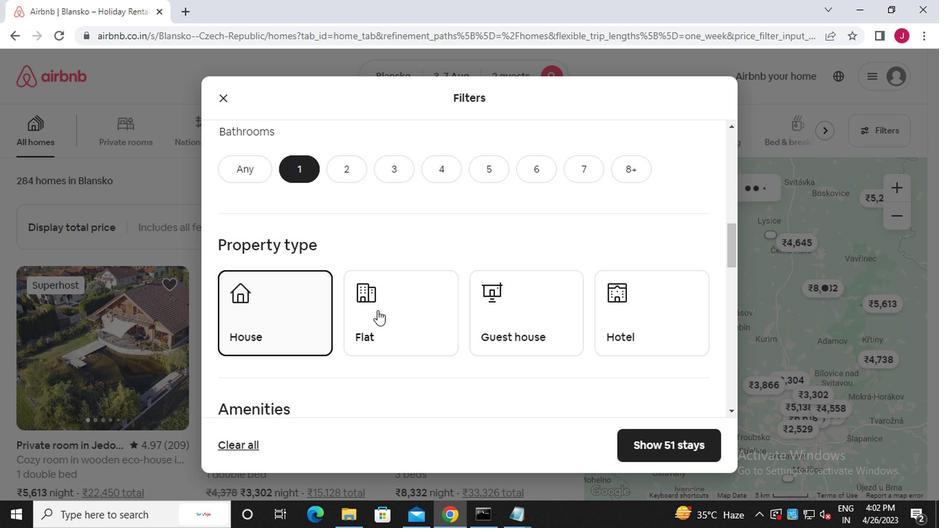 
Action: Mouse moved to (537, 312)
Screenshot: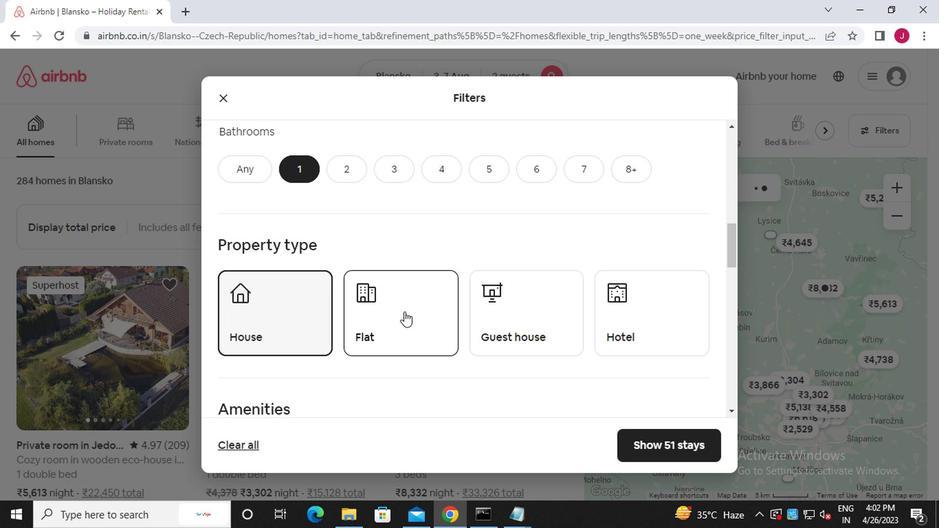 
Action: Mouse pressed left at (537, 312)
Screenshot: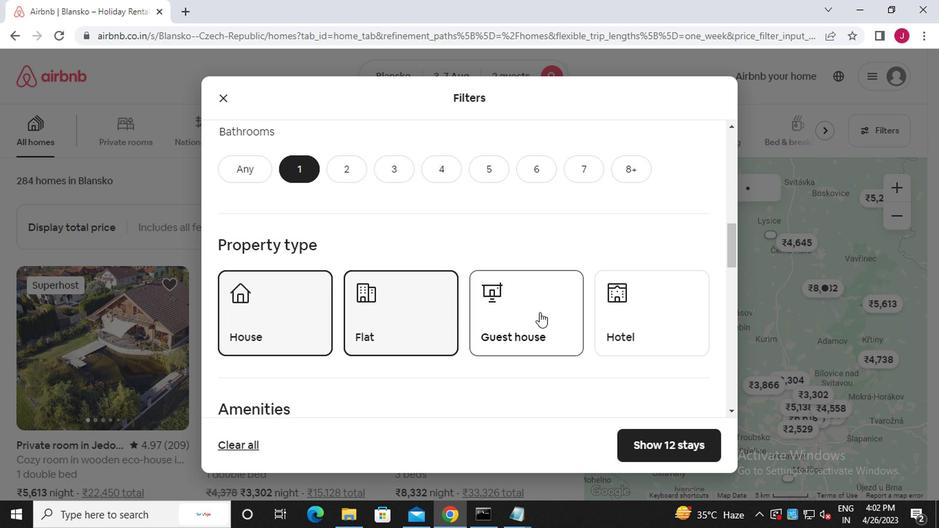 
Action: Mouse moved to (659, 318)
Screenshot: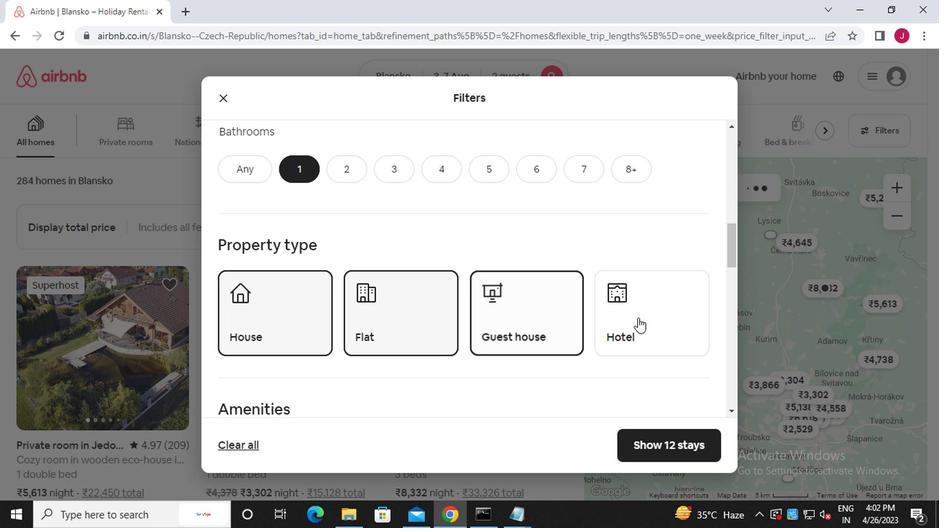 
Action: Mouse pressed left at (659, 318)
Screenshot: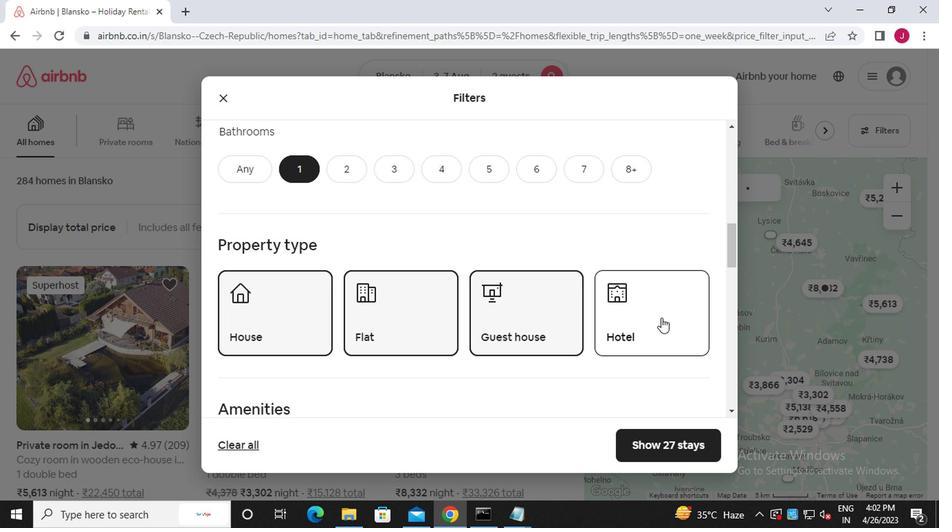 
Action: Mouse moved to (564, 338)
Screenshot: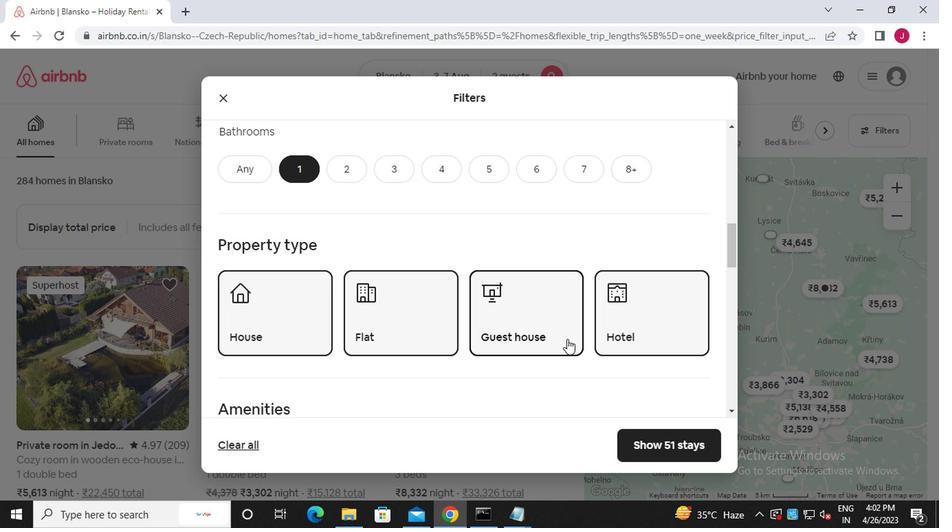 
Action: Mouse scrolled (564, 337) with delta (0, 0)
Screenshot: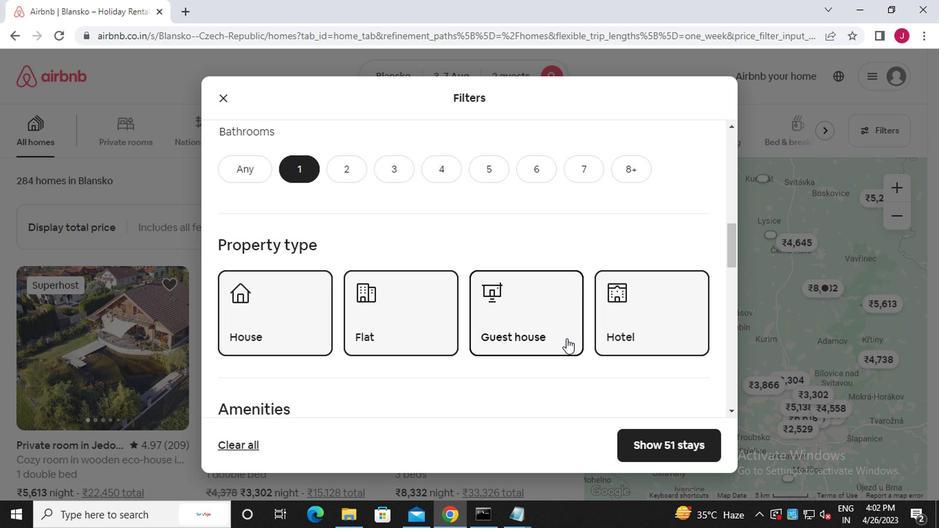 
Action: Mouse scrolled (564, 337) with delta (0, 0)
Screenshot: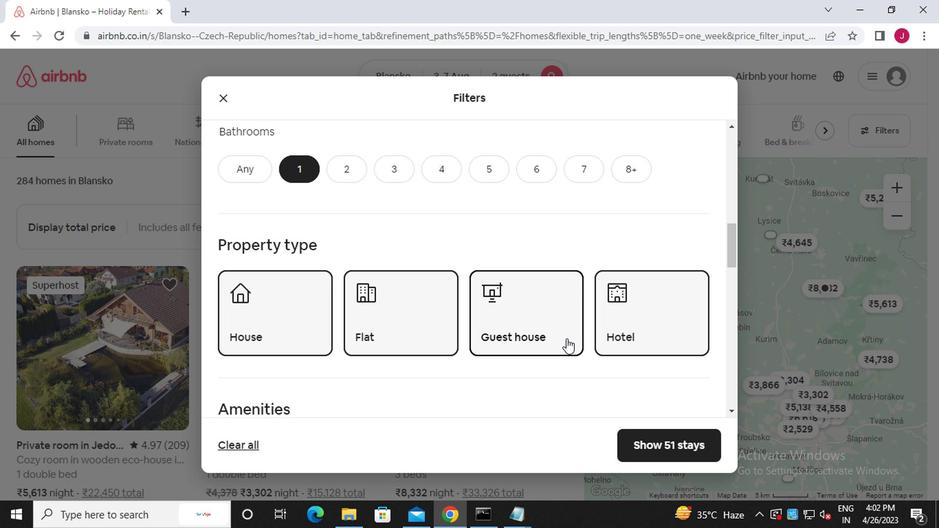 
Action: Mouse scrolled (564, 337) with delta (0, 0)
Screenshot: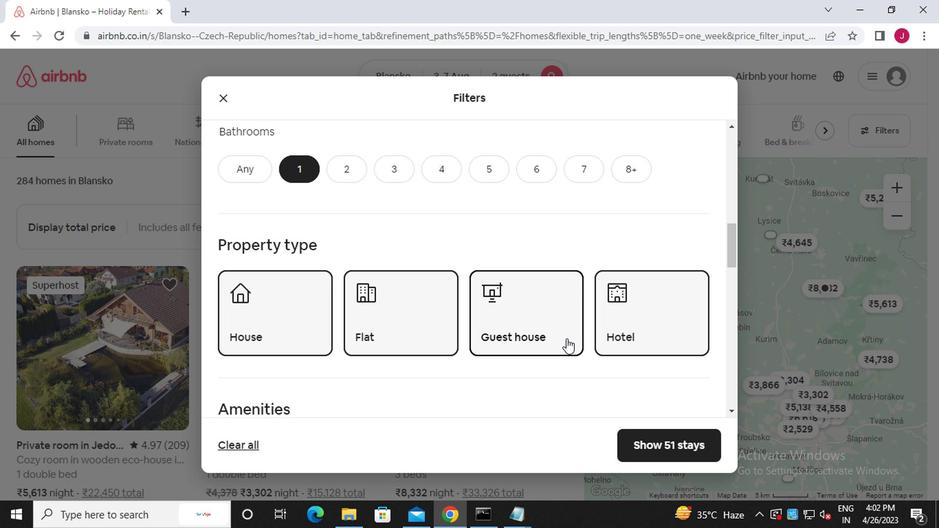 
Action: Mouse scrolled (564, 337) with delta (0, 0)
Screenshot: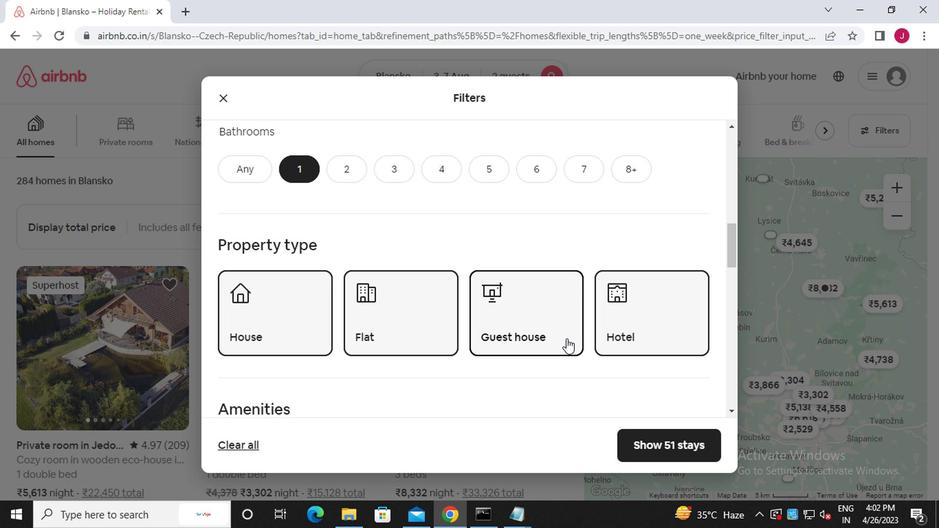 
Action: Mouse scrolled (564, 337) with delta (0, 0)
Screenshot: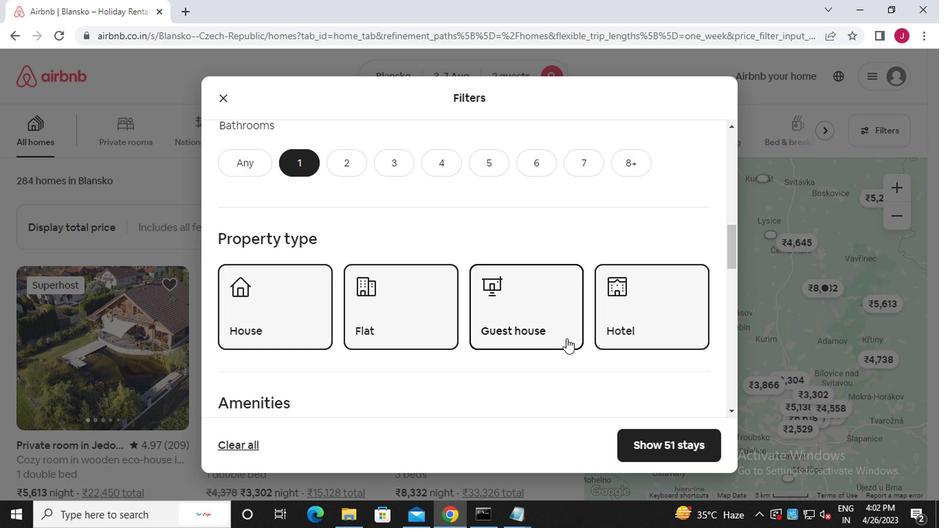 
Action: Mouse moved to (562, 342)
Screenshot: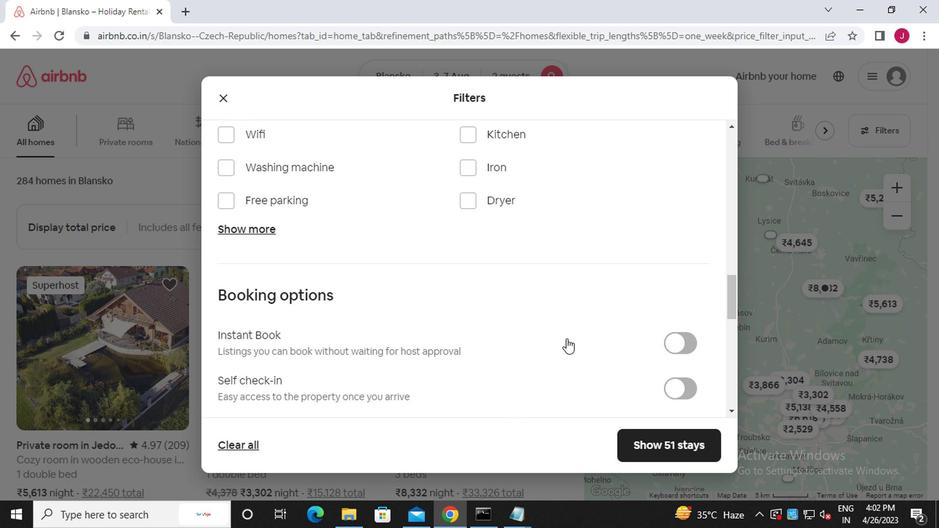 
Action: Mouse scrolled (562, 341) with delta (0, 0)
Screenshot: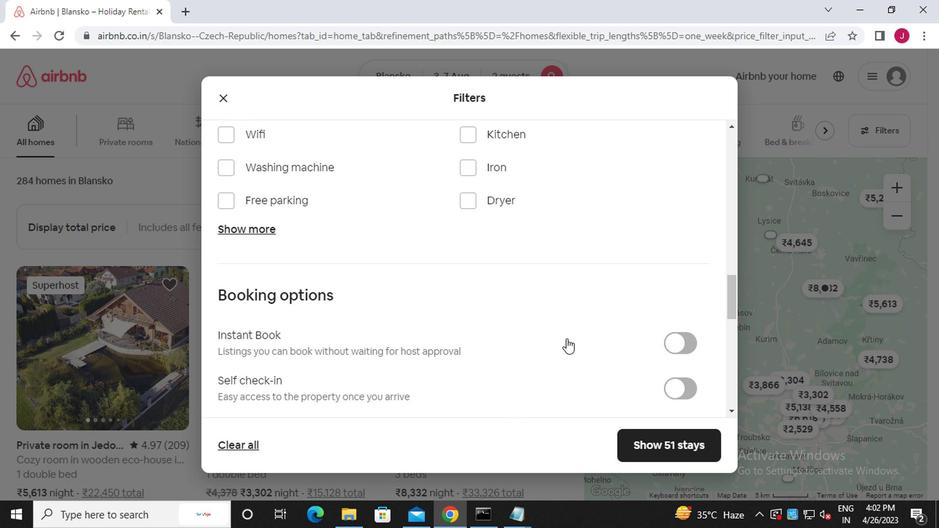 
Action: Mouse moved to (691, 321)
Screenshot: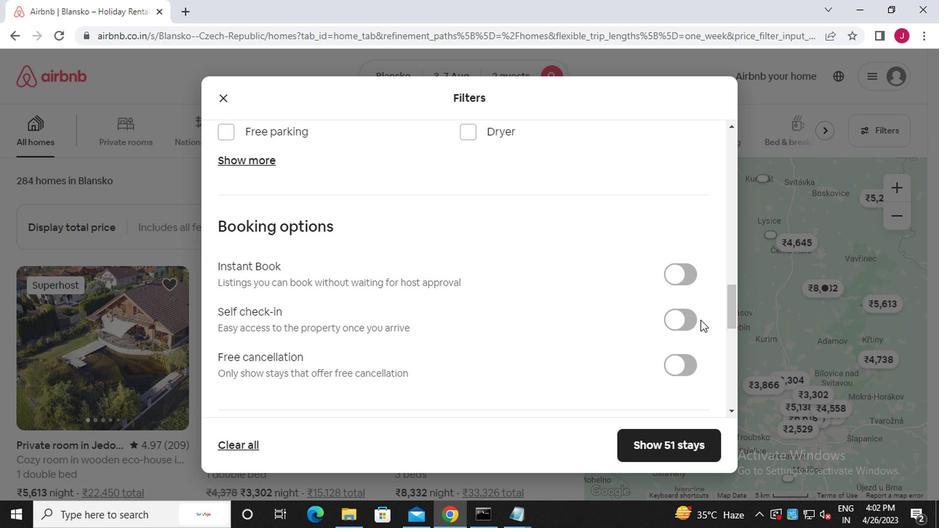 
Action: Mouse pressed left at (691, 321)
Screenshot: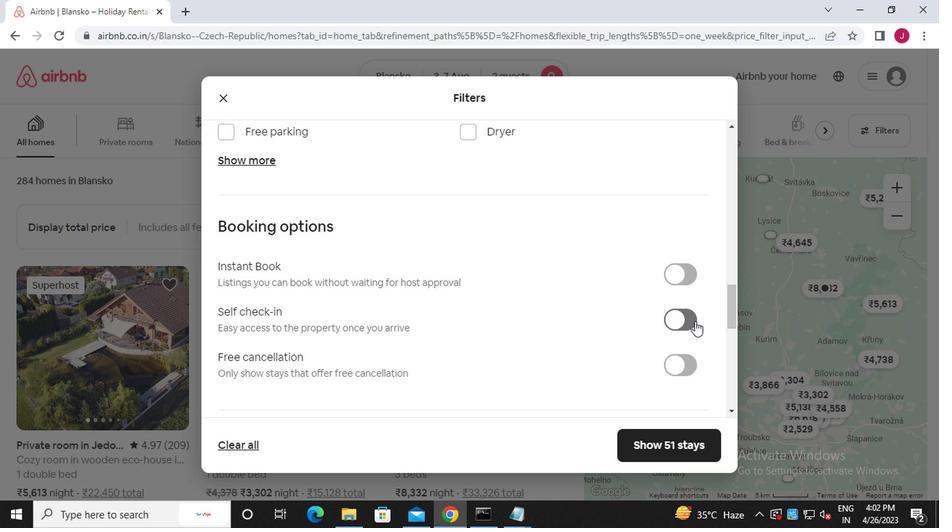 
Action: Mouse moved to (436, 342)
Screenshot: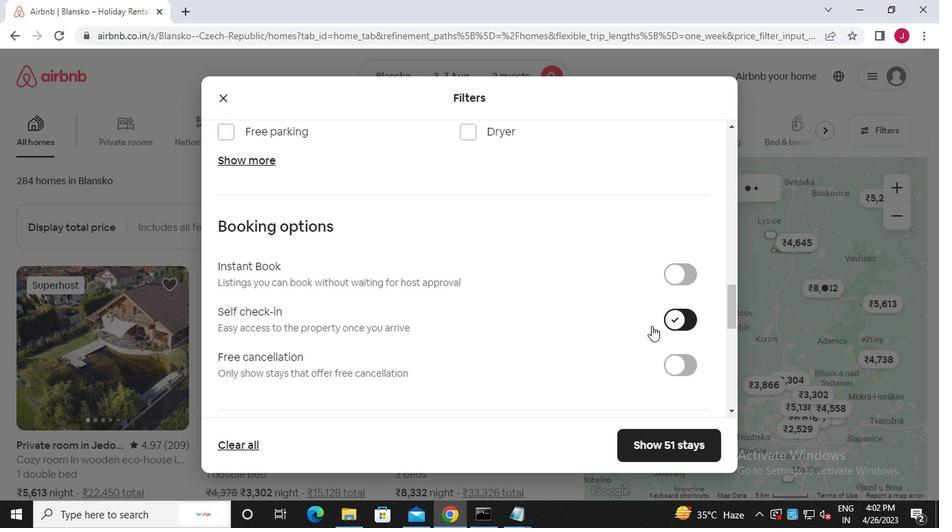 
Action: Mouse scrolled (436, 342) with delta (0, 0)
Screenshot: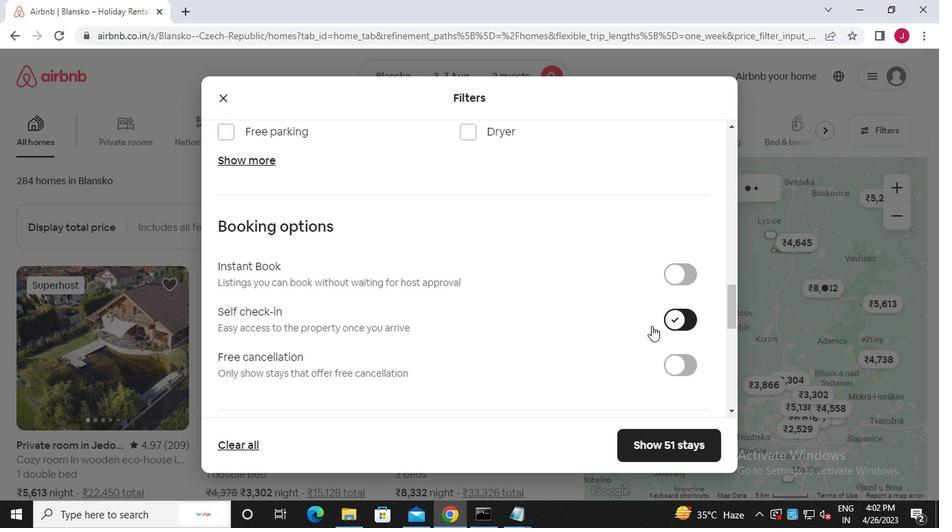 
Action: Mouse moved to (434, 343)
Screenshot: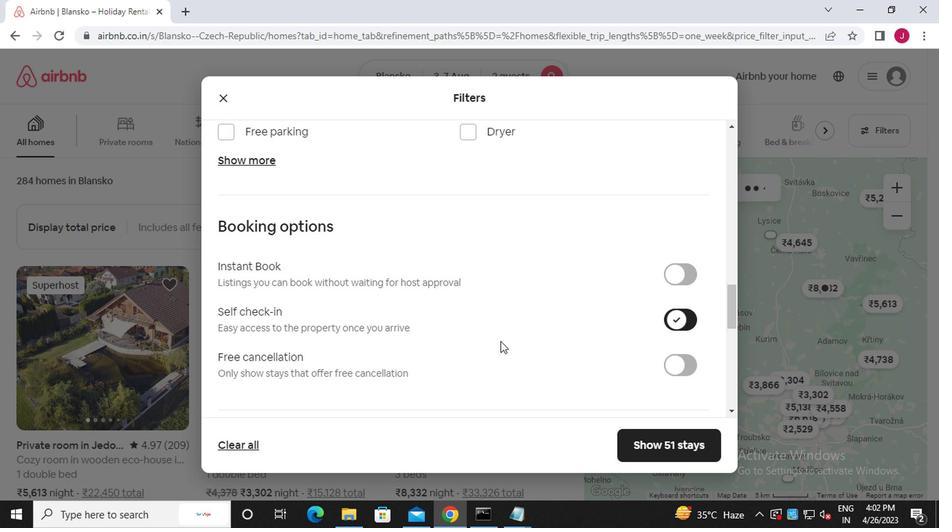 
Action: Mouse scrolled (434, 342) with delta (0, 0)
Screenshot: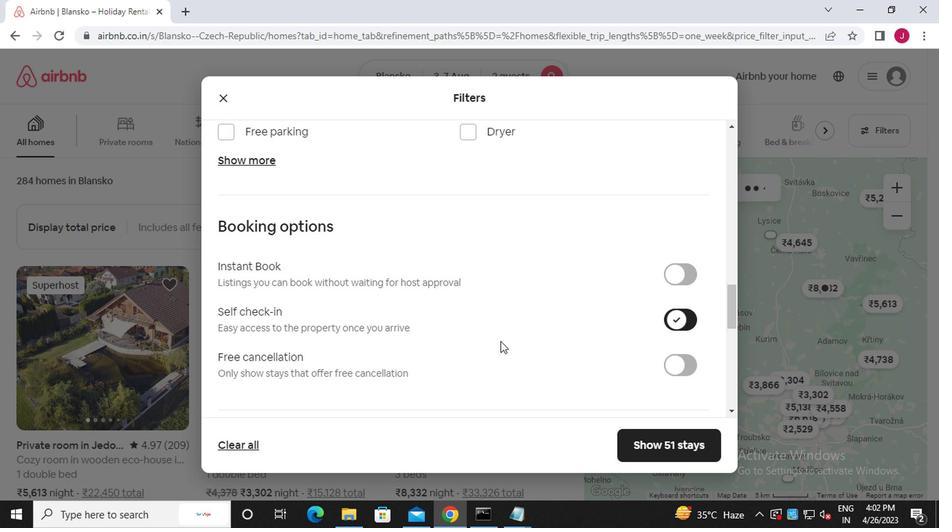 
Action: Mouse moved to (434, 343)
Screenshot: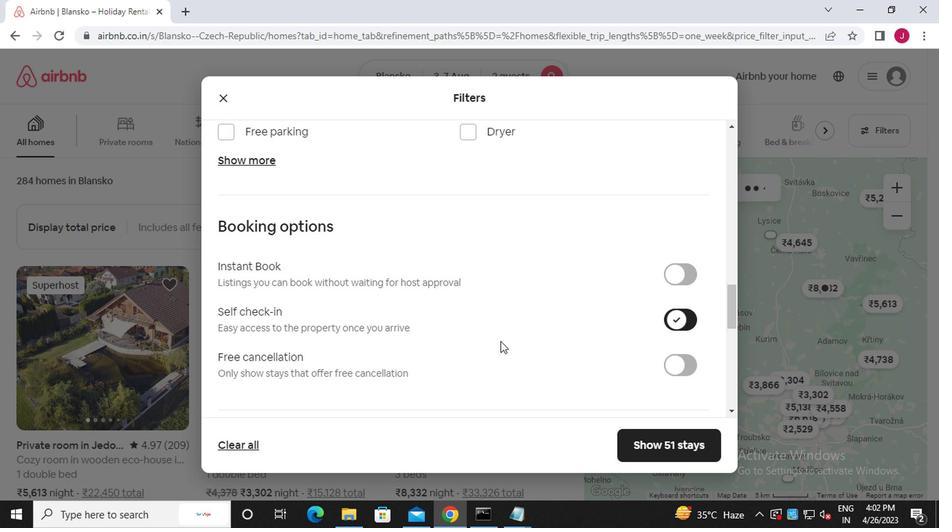 
Action: Mouse scrolled (434, 342) with delta (0, 0)
Screenshot: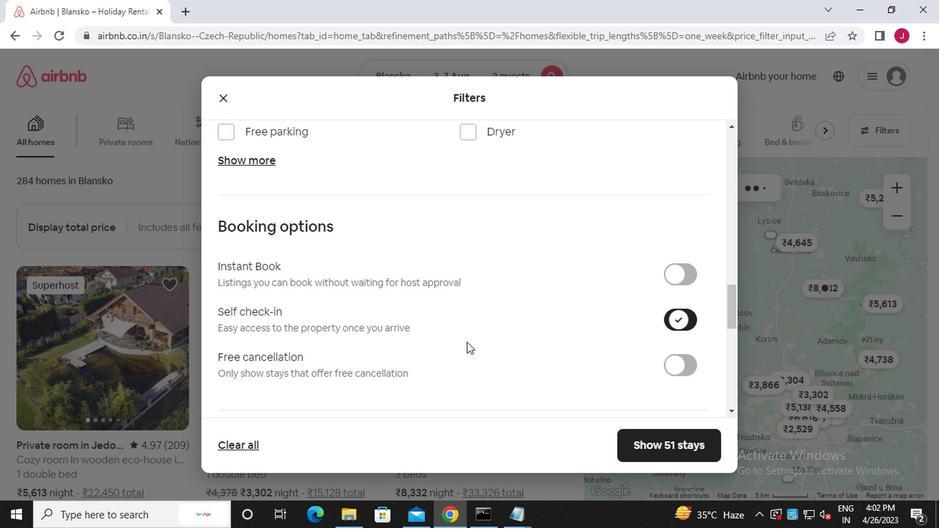 
Action: Mouse moved to (433, 344)
Screenshot: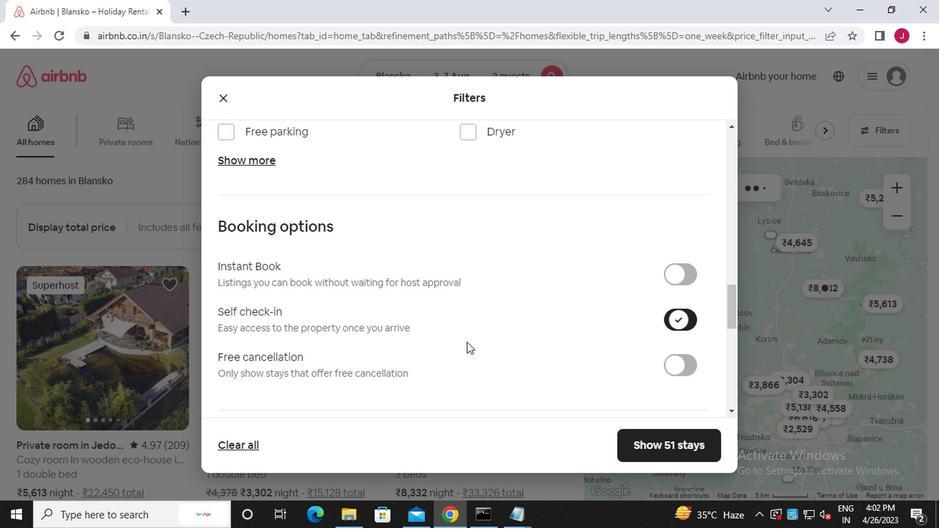
Action: Mouse scrolled (433, 343) with delta (0, 0)
Screenshot: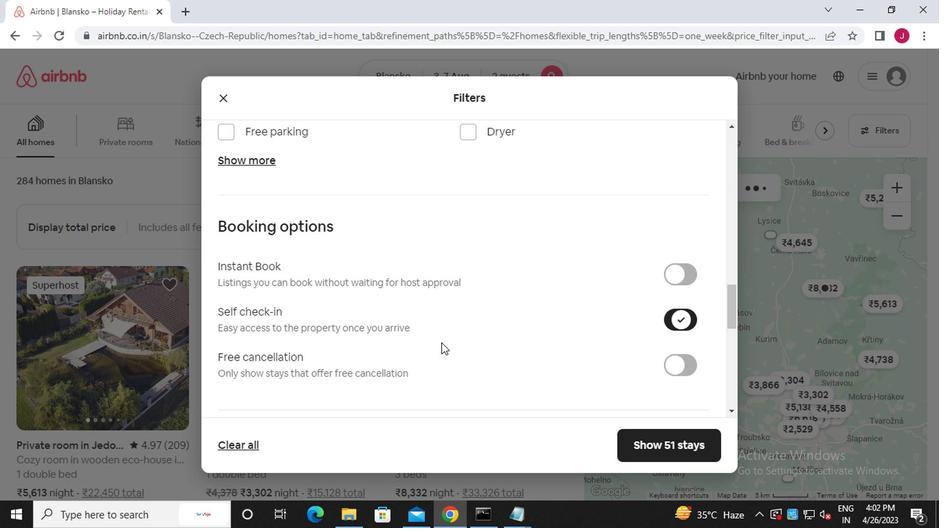 
Action: Mouse scrolled (433, 343) with delta (0, 0)
Screenshot: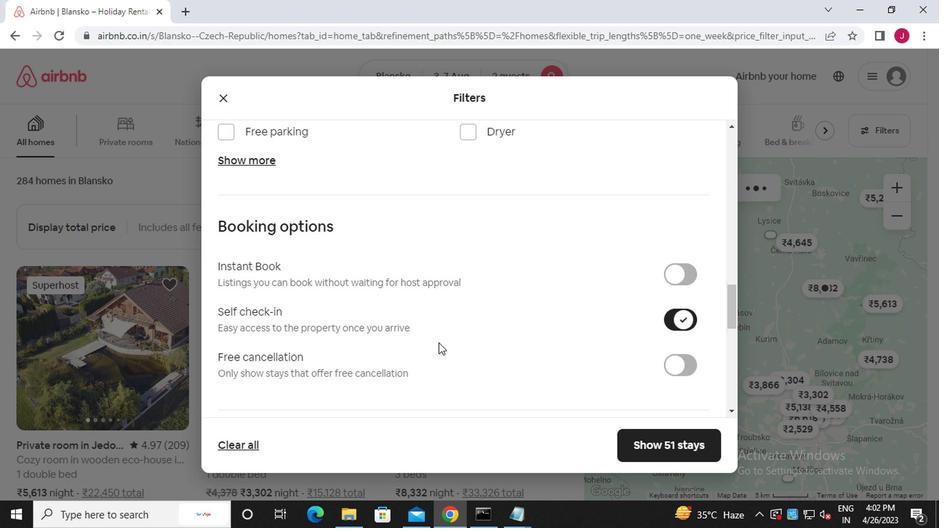 
Action: Mouse moved to (270, 338)
Screenshot: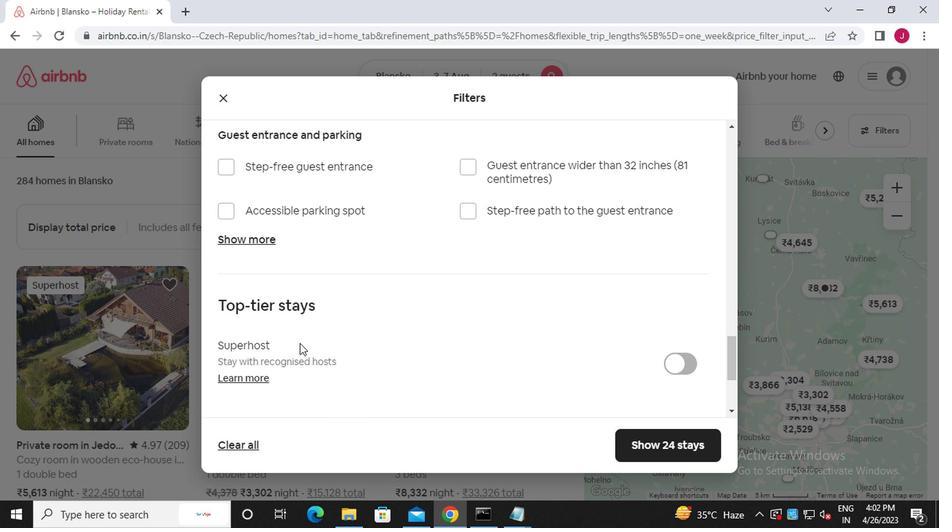 
Action: Mouse scrolled (270, 337) with delta (0, 0)
Screenshot: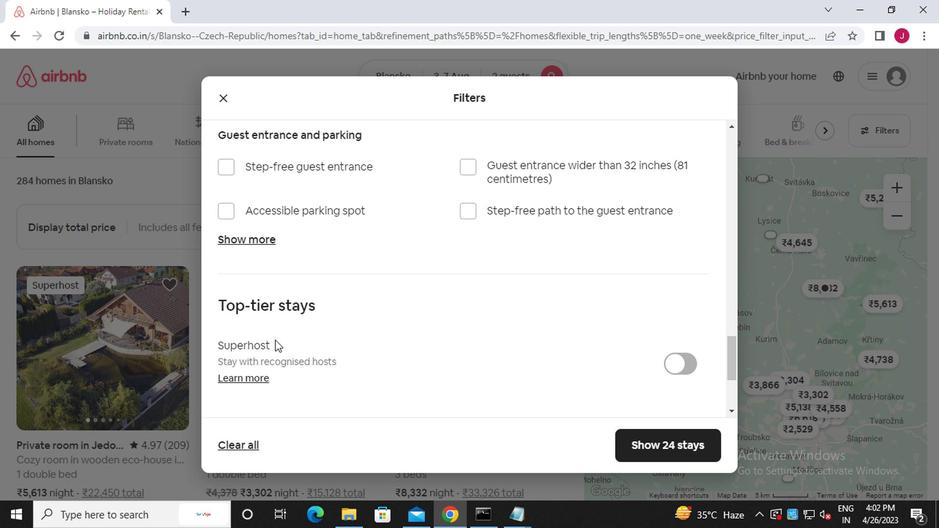 
Action: Mouse scrolled (270, 337) with delta (0, 0)
Screenshot: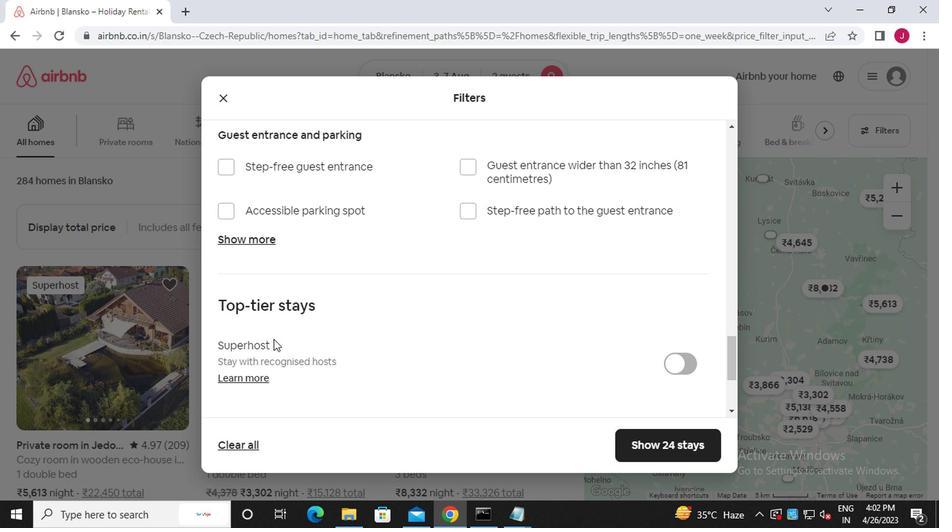 
Action: Mouse scrolled (270, 337) with delta (0, 0)
Screenshot: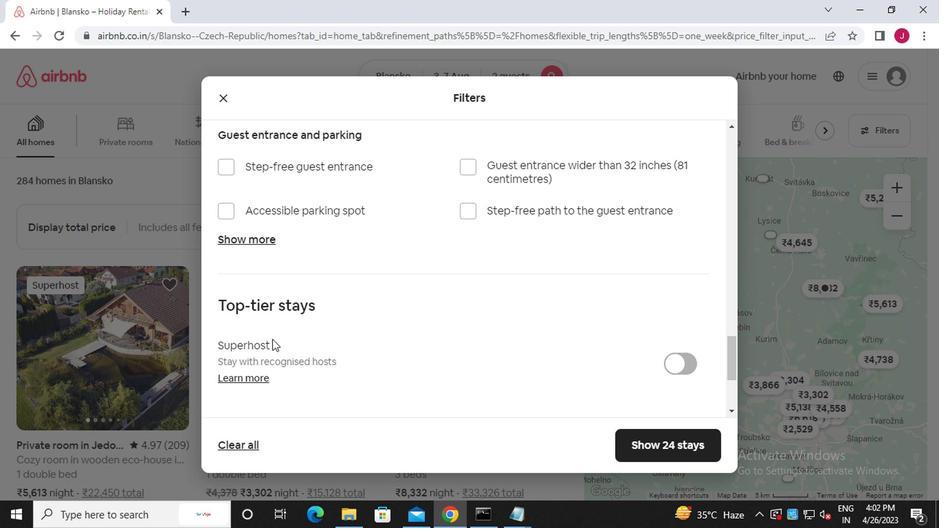 
Action: Mouse moved to (230, 319)
Screenshot: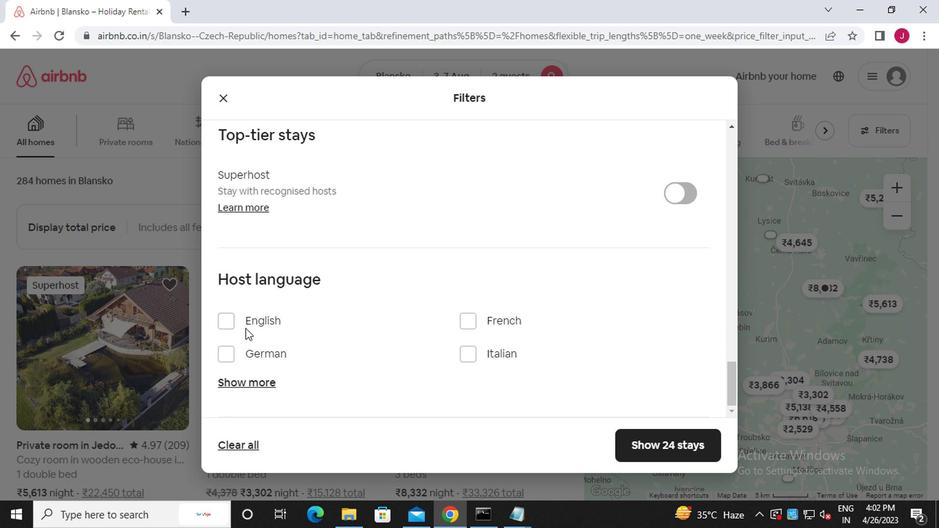 
Action: Mouse pressed left at (230, 319)
Screenshot: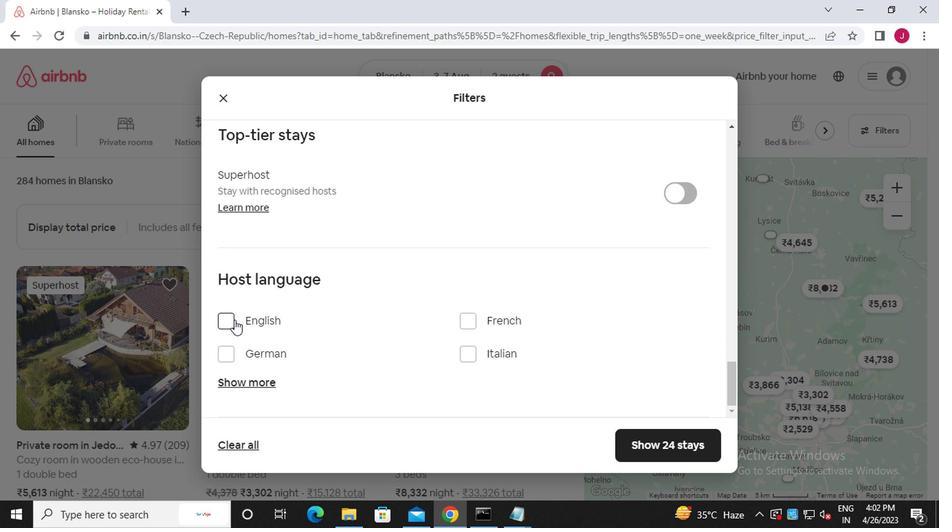 
Action: Mouse moved to (678, 442)
Screenshot: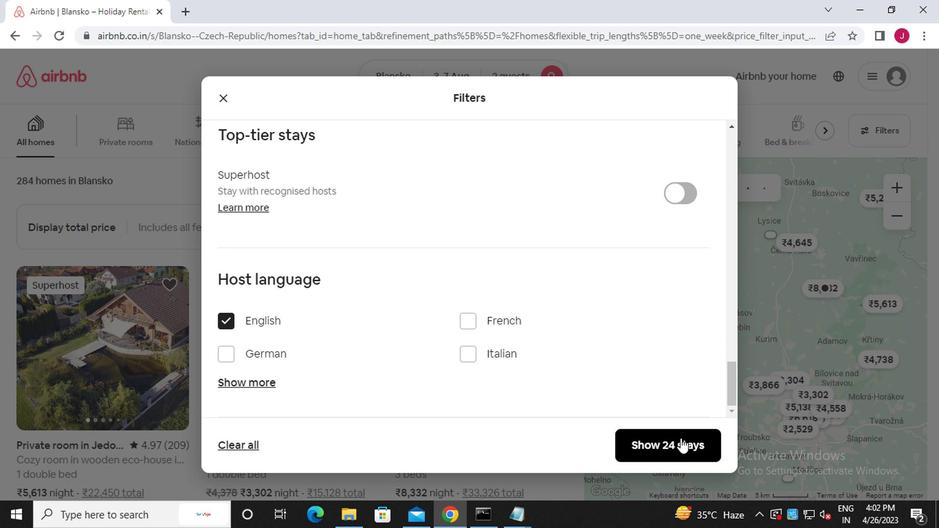 
Action: Mouse pressed left at (678, 442)
Screenshot: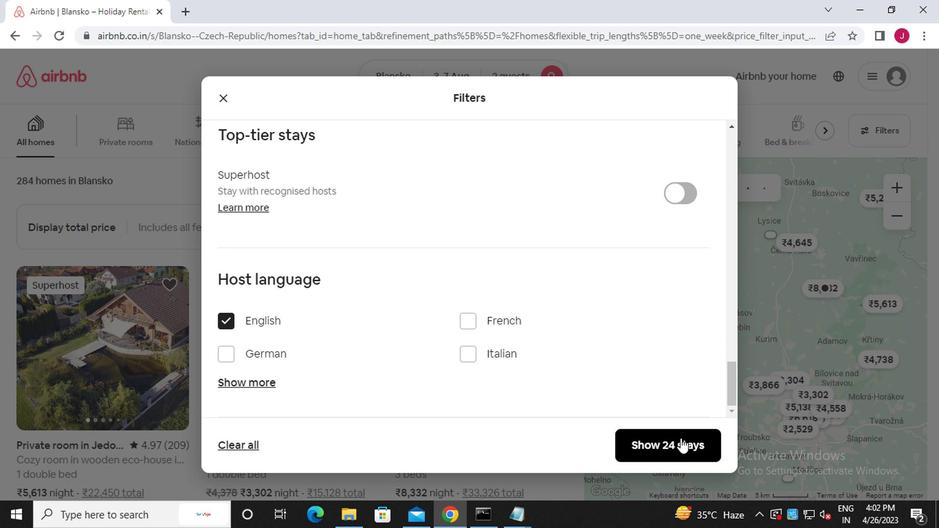 
Action: Mouse moved to (665, 434)
Screenshot: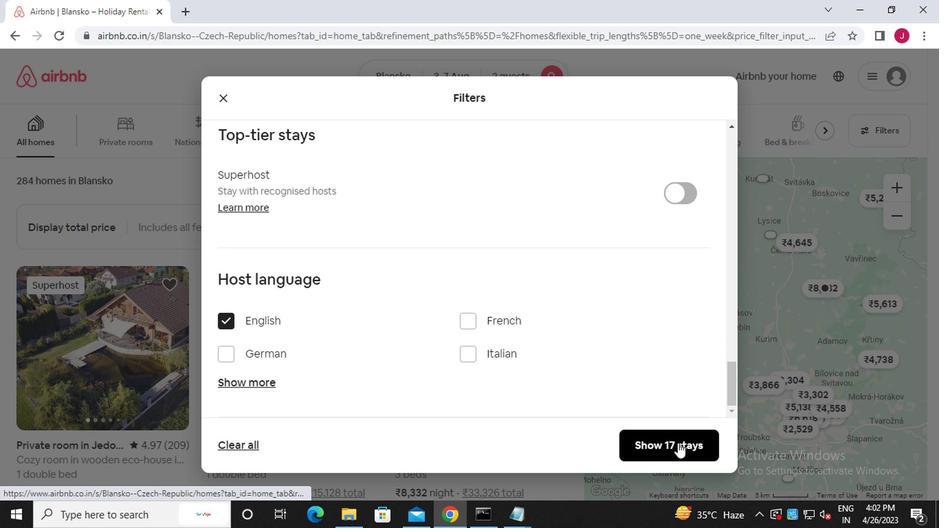 
